 Task: Add an event with the title Lunch and Learn: Effective Presentation Techniques and Delivery, date '2024/03/03', time 7:30 AM to 9:30 AMand add a description: The Team Building Retreat: Problem-Solving Activities will take place in a tranquil and inspiring location, away from the usual work setting. The retreat will span over a dedicated period, allowing participants to fully immerse themselves in the experience and focus on building their problem-solving capabilities.Select event color  Grape . Add location for the event as: Jakarta, Indonesia, logged in from the account softage.4@softage.netand send the event invitation to softage.2@softage.net and softage.3@softage.net. Set a reminder for the event Daily
Action: Mouse moved to (98, 110)
Screenshot: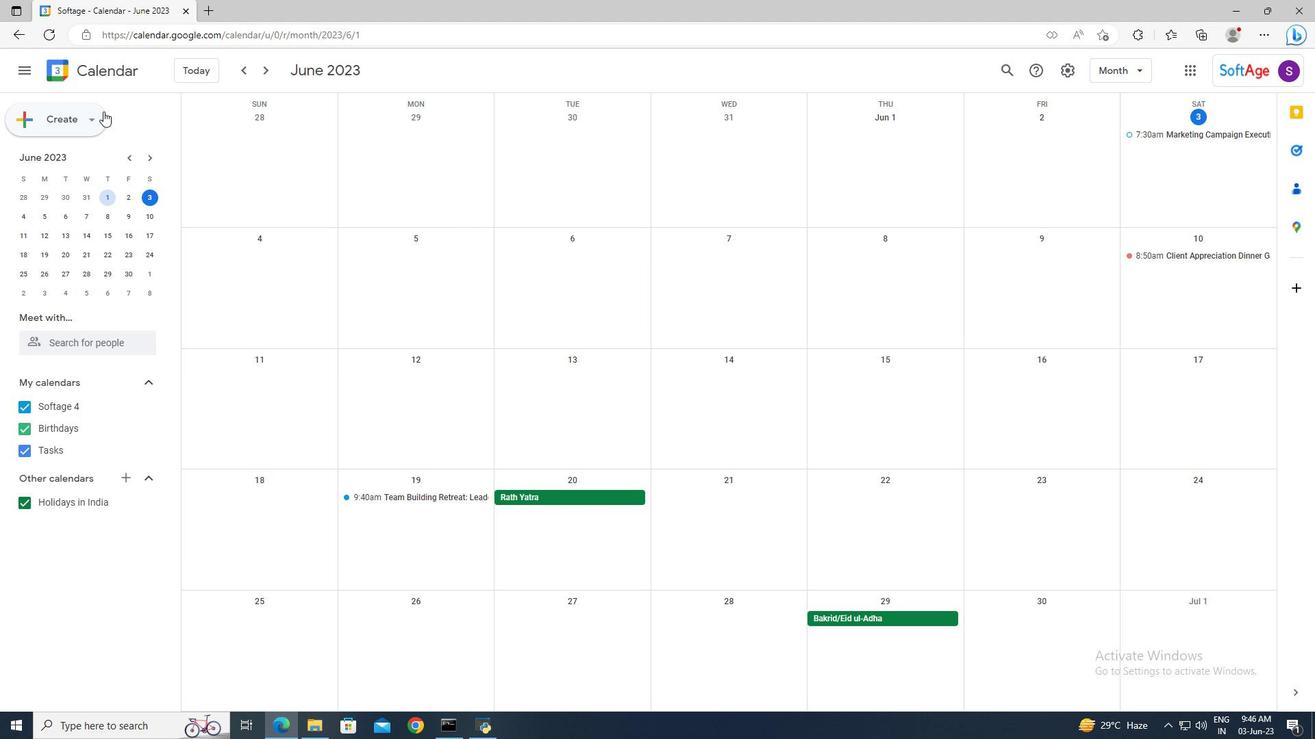 
Action: Mouse pressed left at (98, 110)
Screenshot: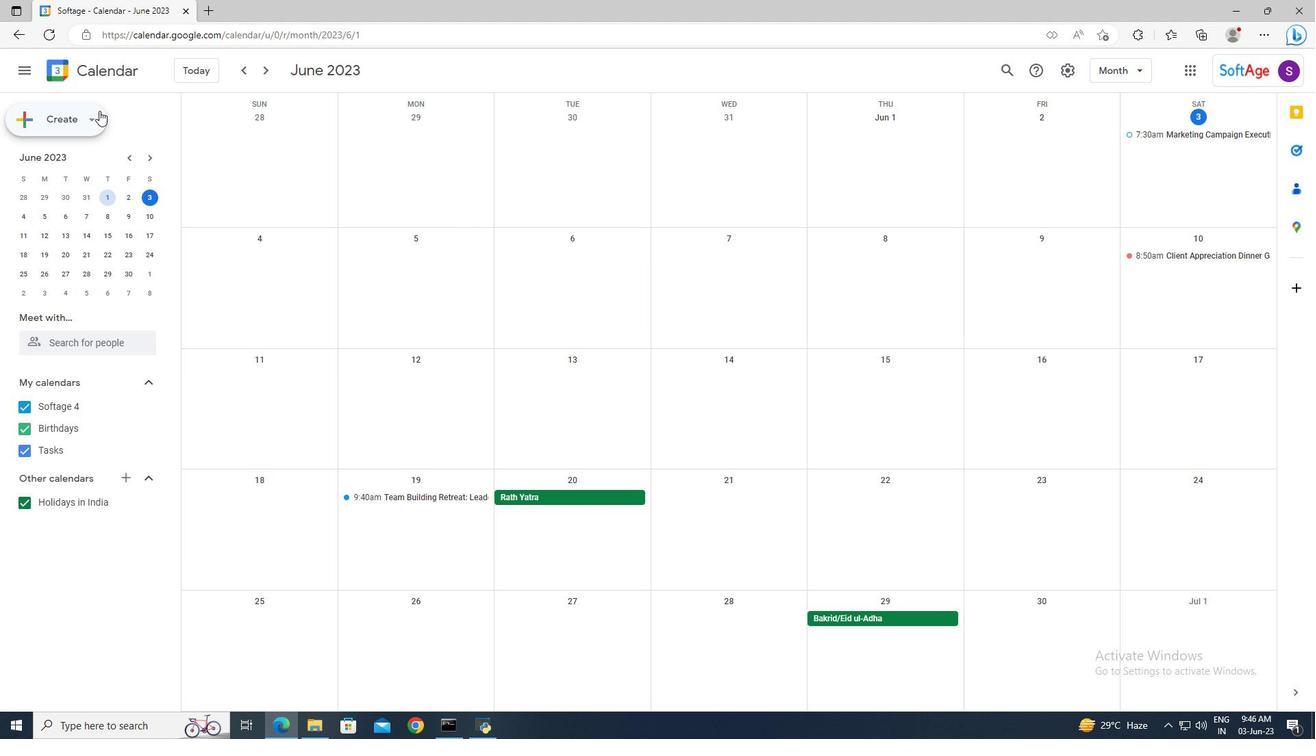 
Action: Mouse moved to (98, 151)
Screenshot: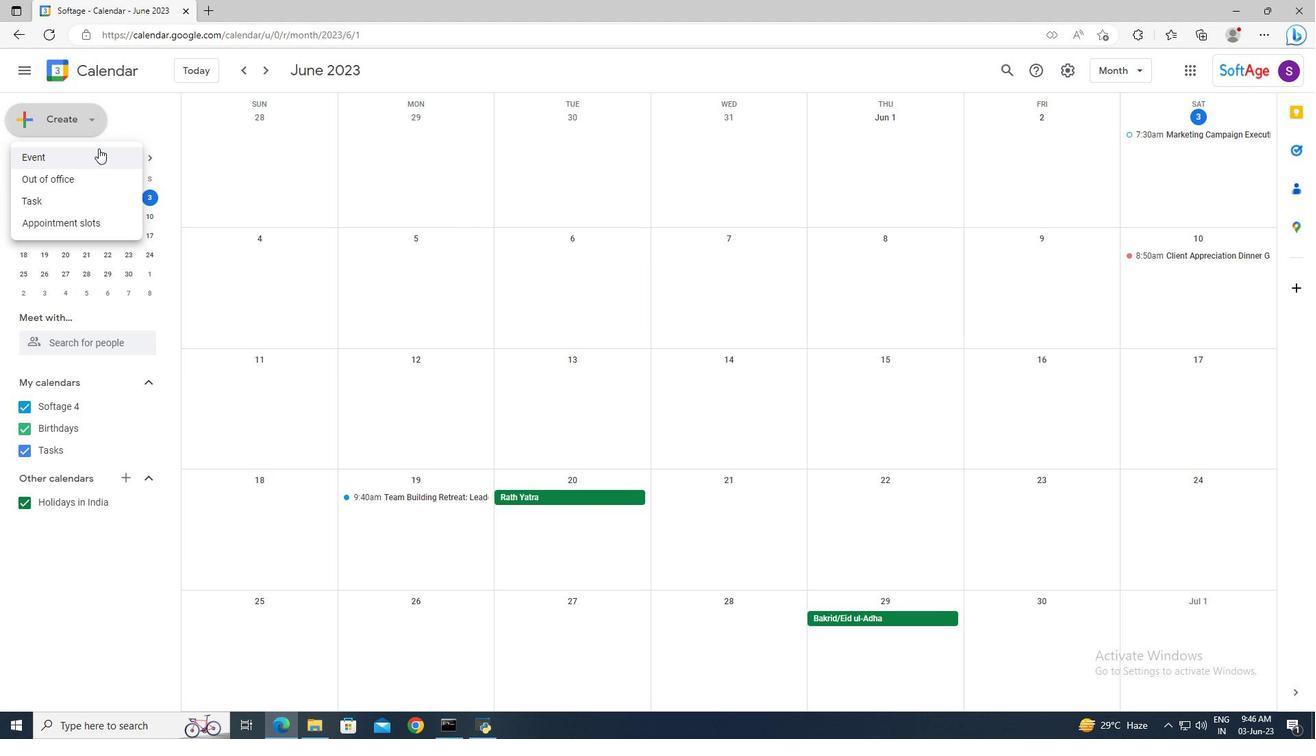 
Action: Mouse pressed left at (98, 151)
Screenshot: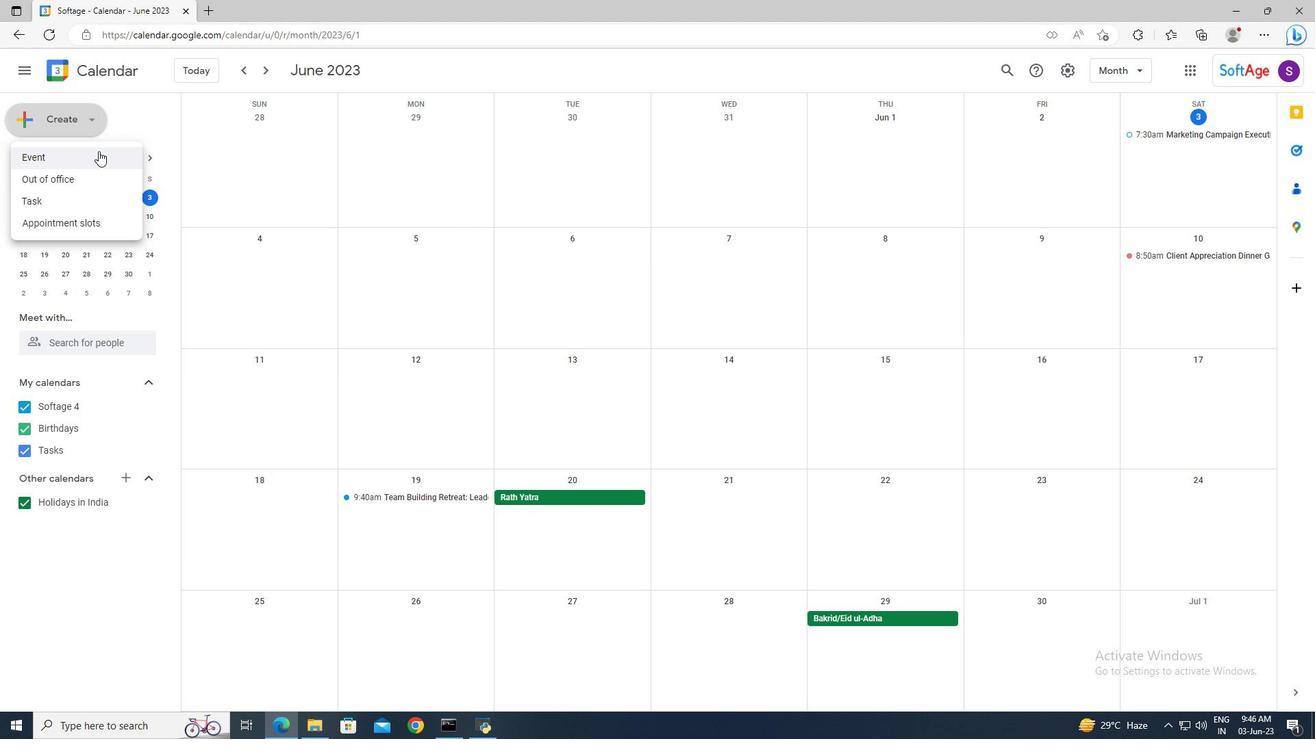 
Action: Mouse moved to (672, 462)
Screenshot: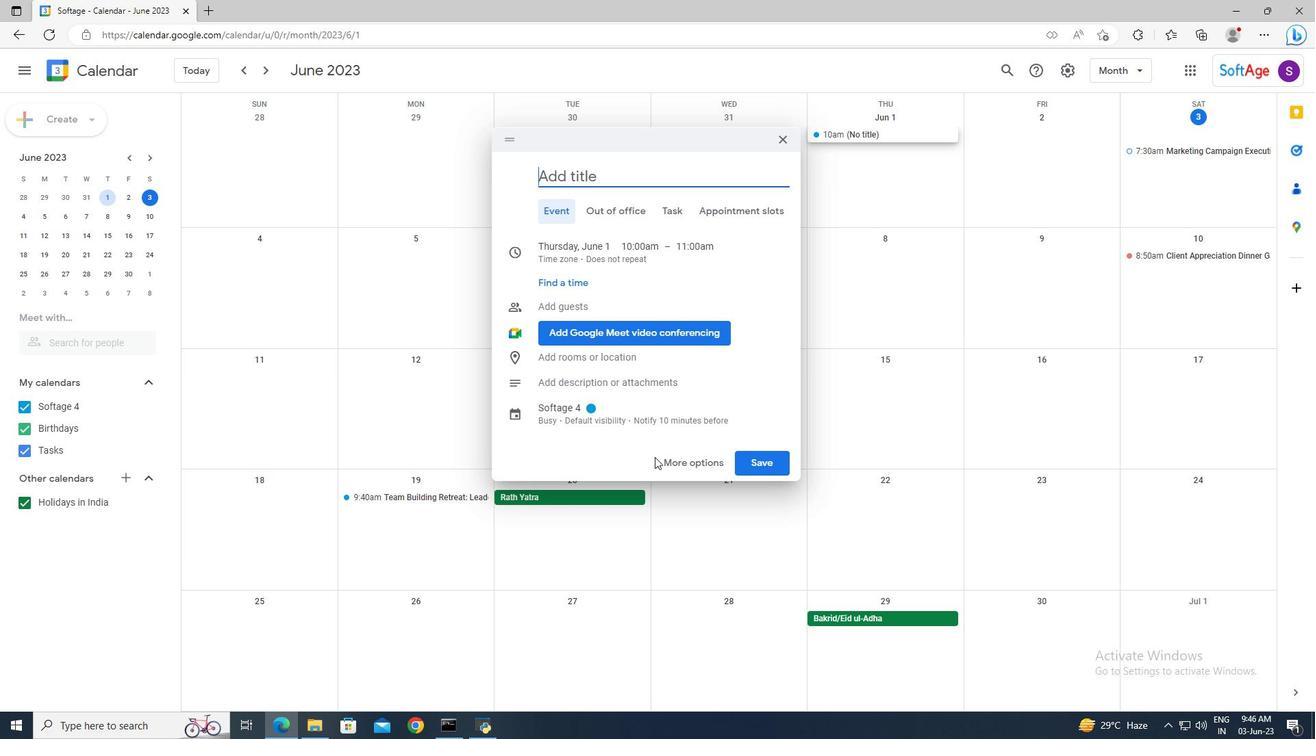 
Action: Mouse pressed left at (672, 462)
Screenshot: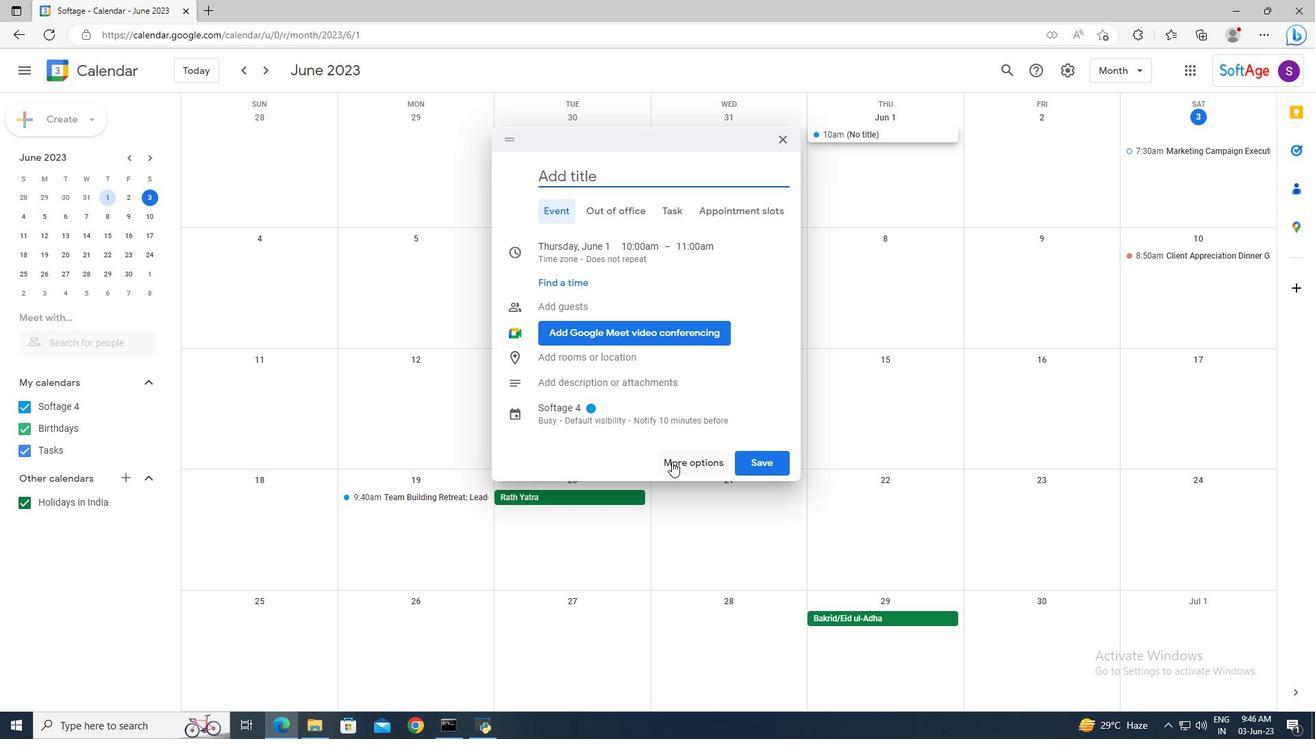 
Action: Mouse moved to (357, 79)
Screenshot: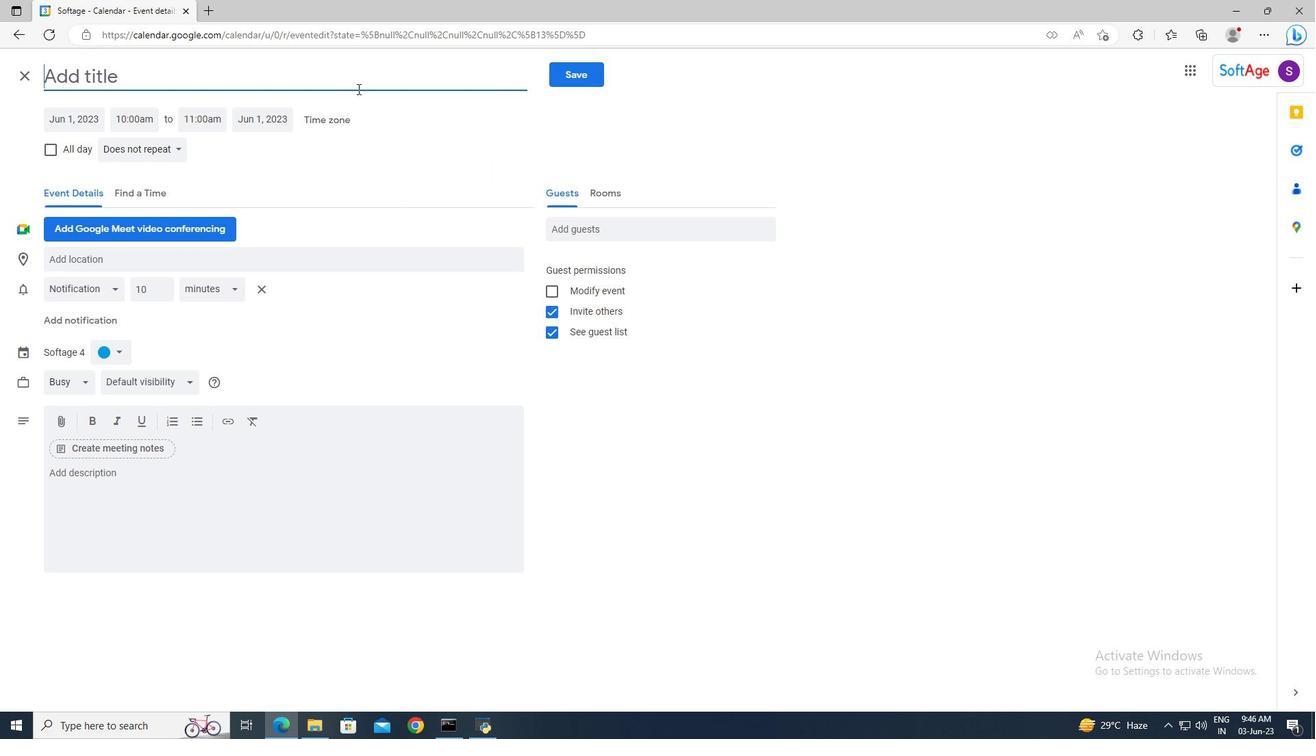 
Action: Mouse pressed left at (357, 79)
Screenshot: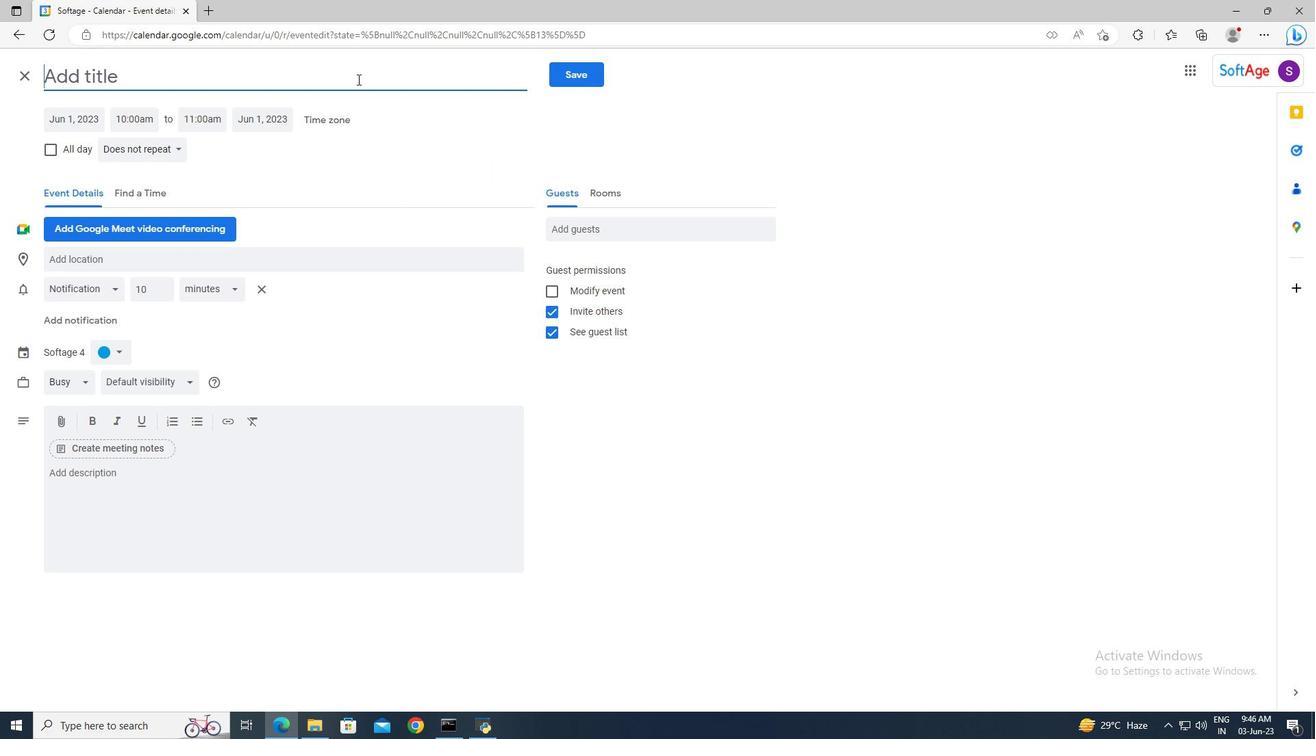
Action: Key pressed <Key.shift>Lunch<Key.space>and<Key.space><Key.shift>Learn<Key.shift>:<Key.space><Key.shift>Effective<Key.space><Key.shift>Presentation<Key.space><Key.shift>Techniques<Key.space>and<Key.space><Key.shift>Delivery
Screenshot: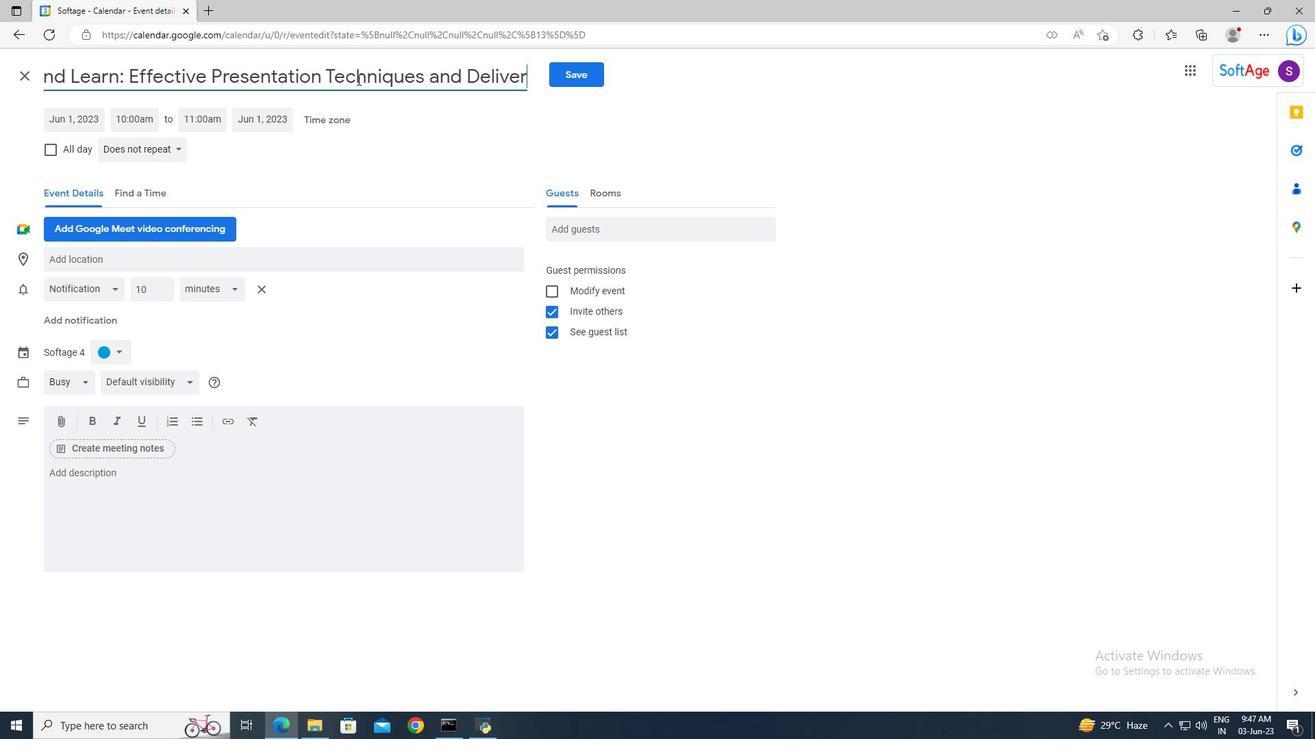 
Action: Mouse moved to (93, 119)
Screenshot: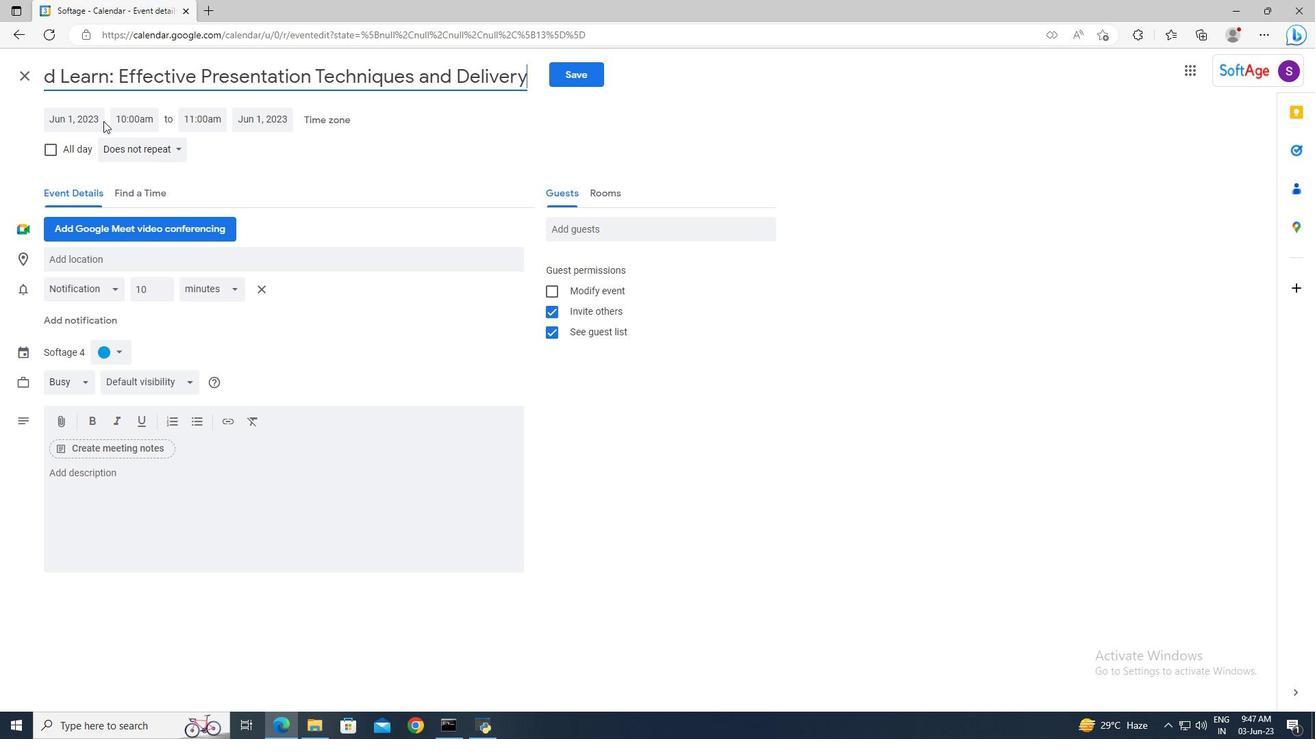 
Action: Mouse pressed left at (93, 119)
Screenshot: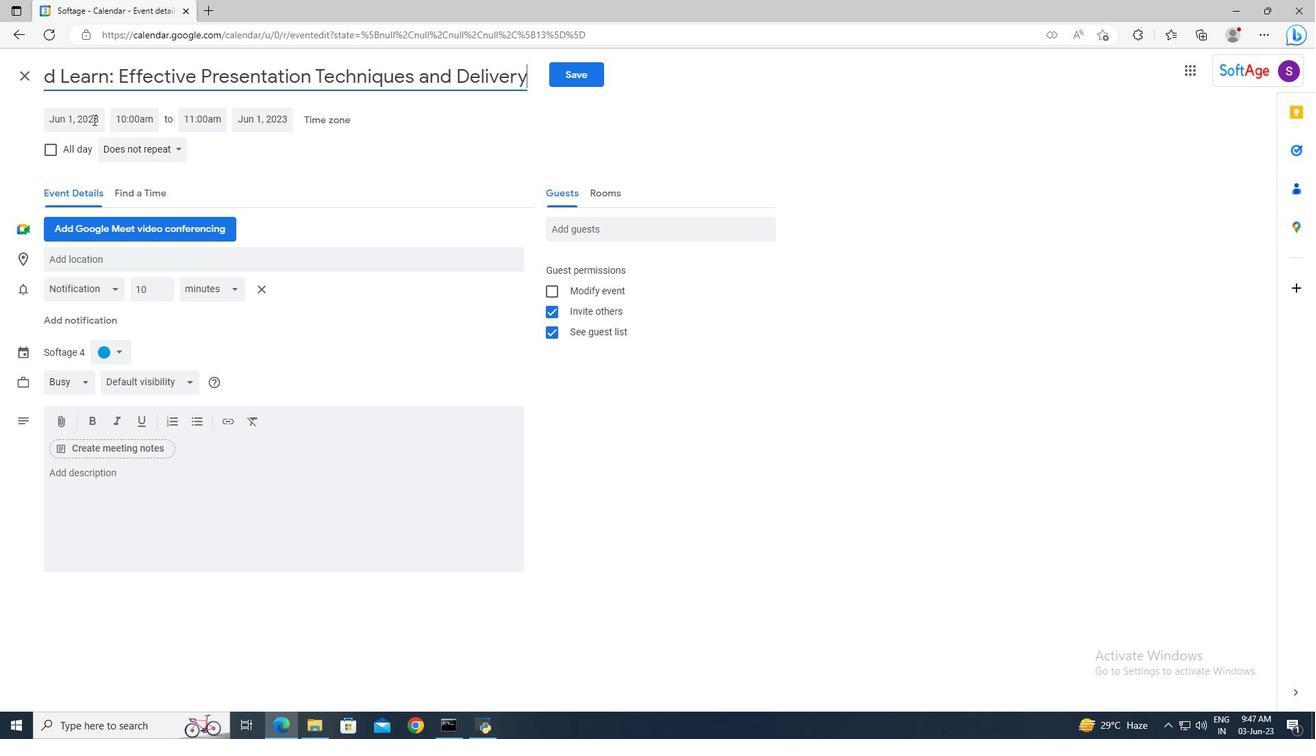 
Action: Mouse moved to (215, 145)
Screenshot: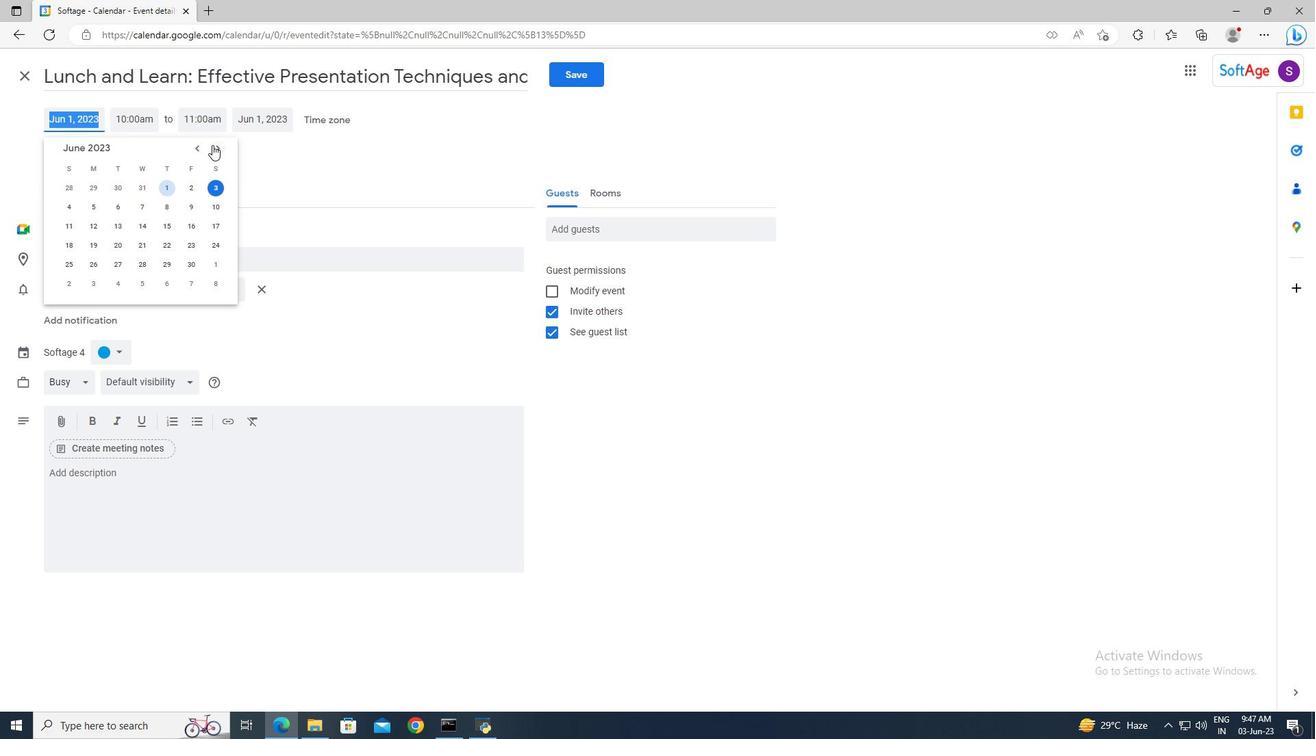 
Action: Mouse pressed left at (215, 145)
Screenshot: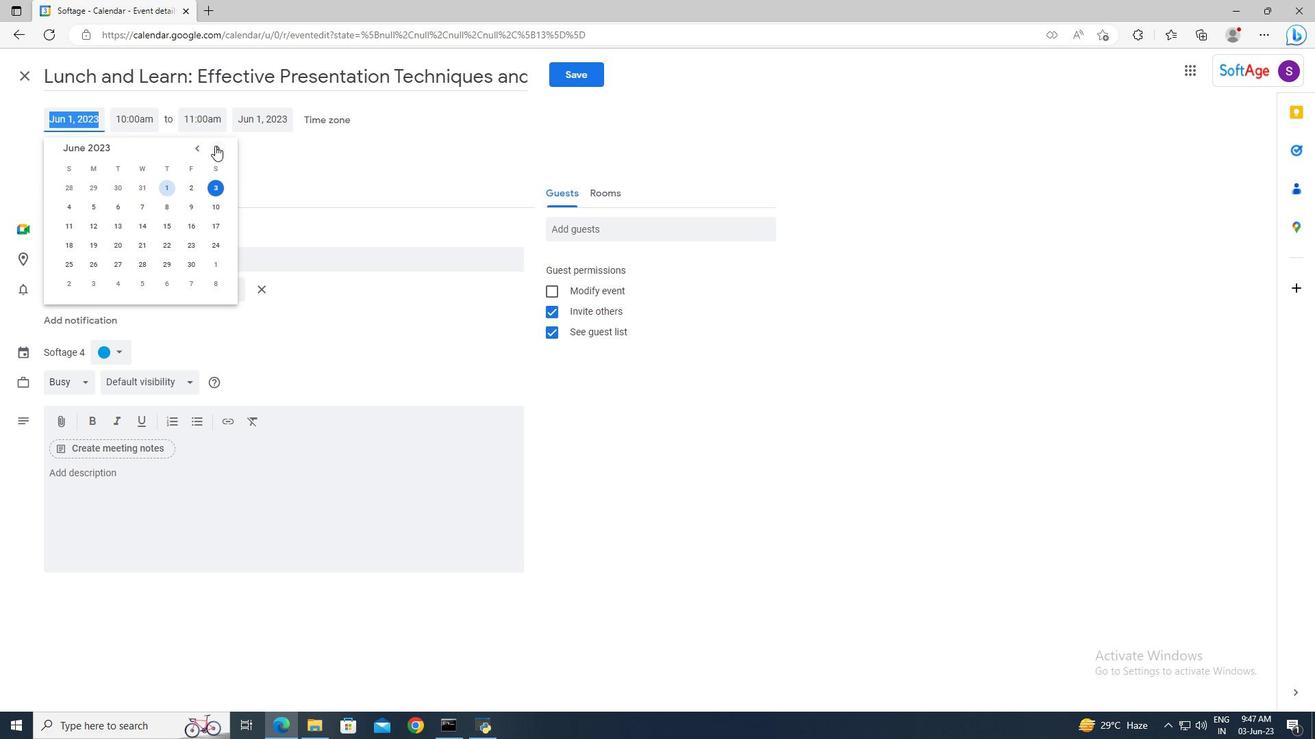 
Action: Mouse pressed left at (215, 145)
Screenshot: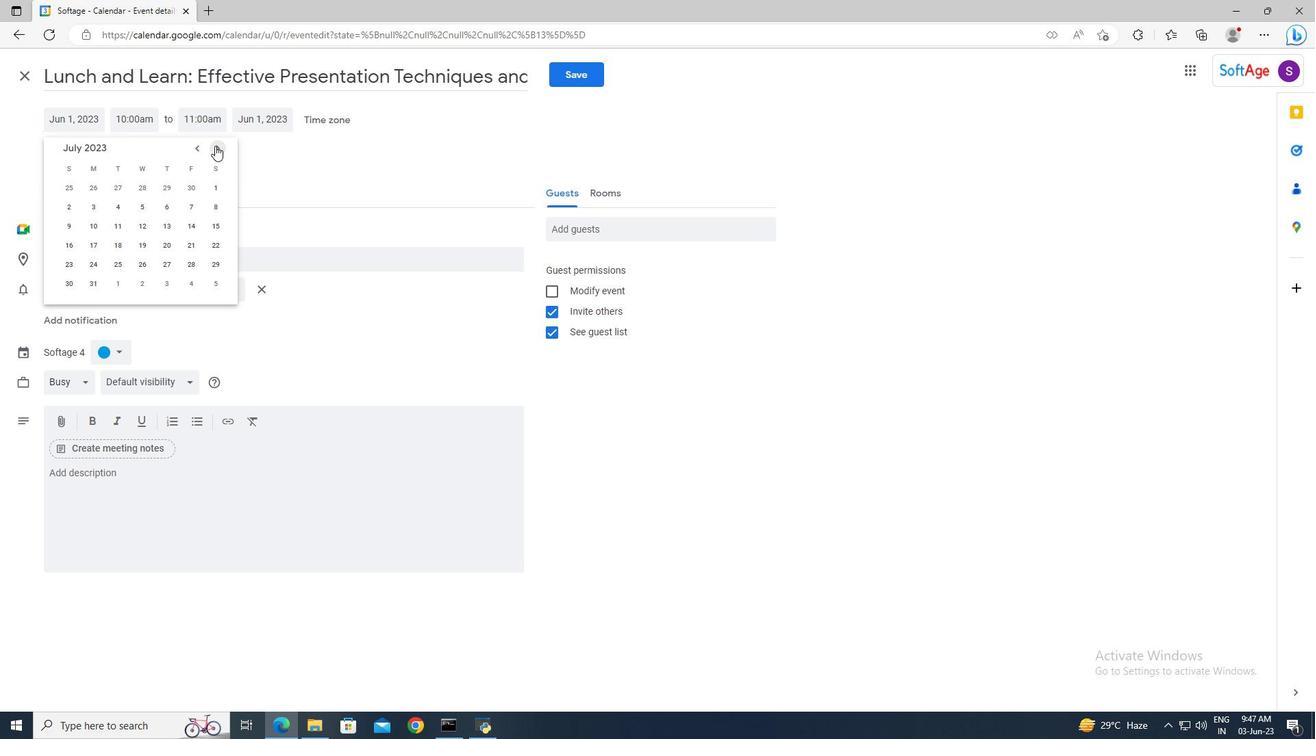 
Action: Mouse pressed left at (215, 145)
Screenshot: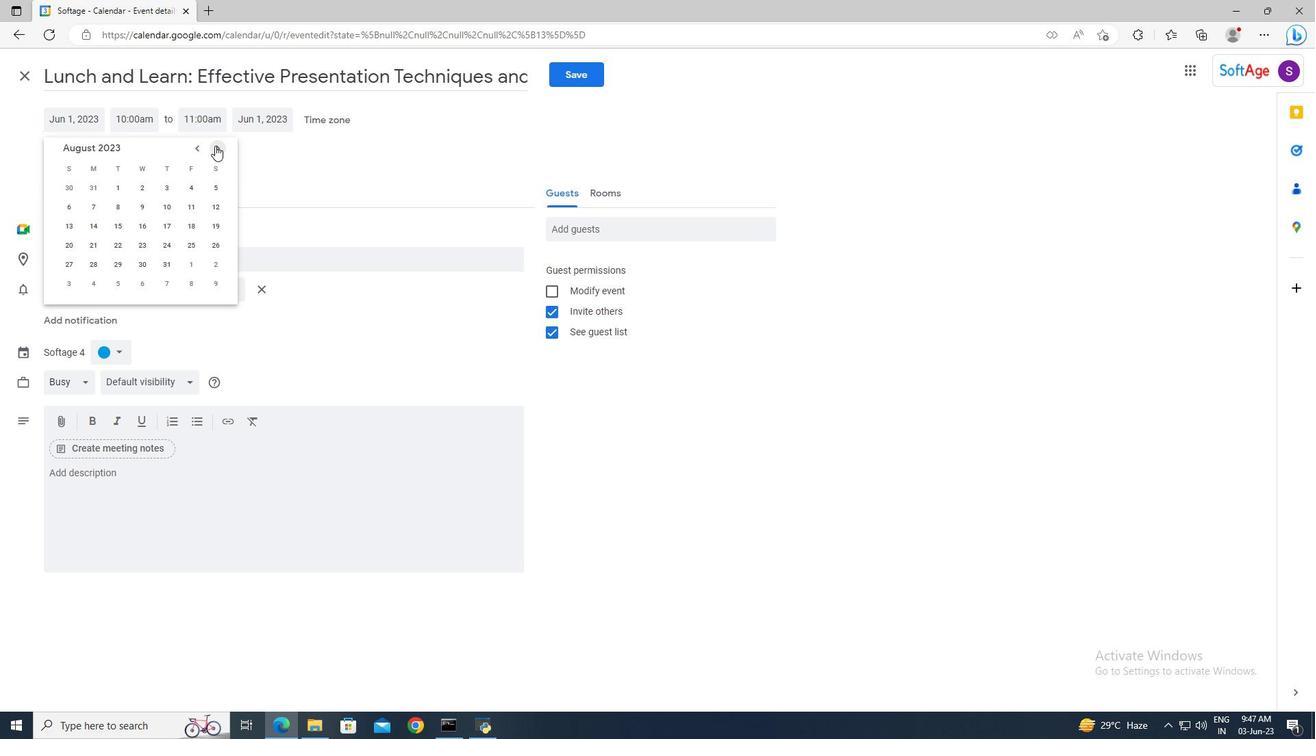 
Action: Mouse pressed left at (215, 145)
Screenshot: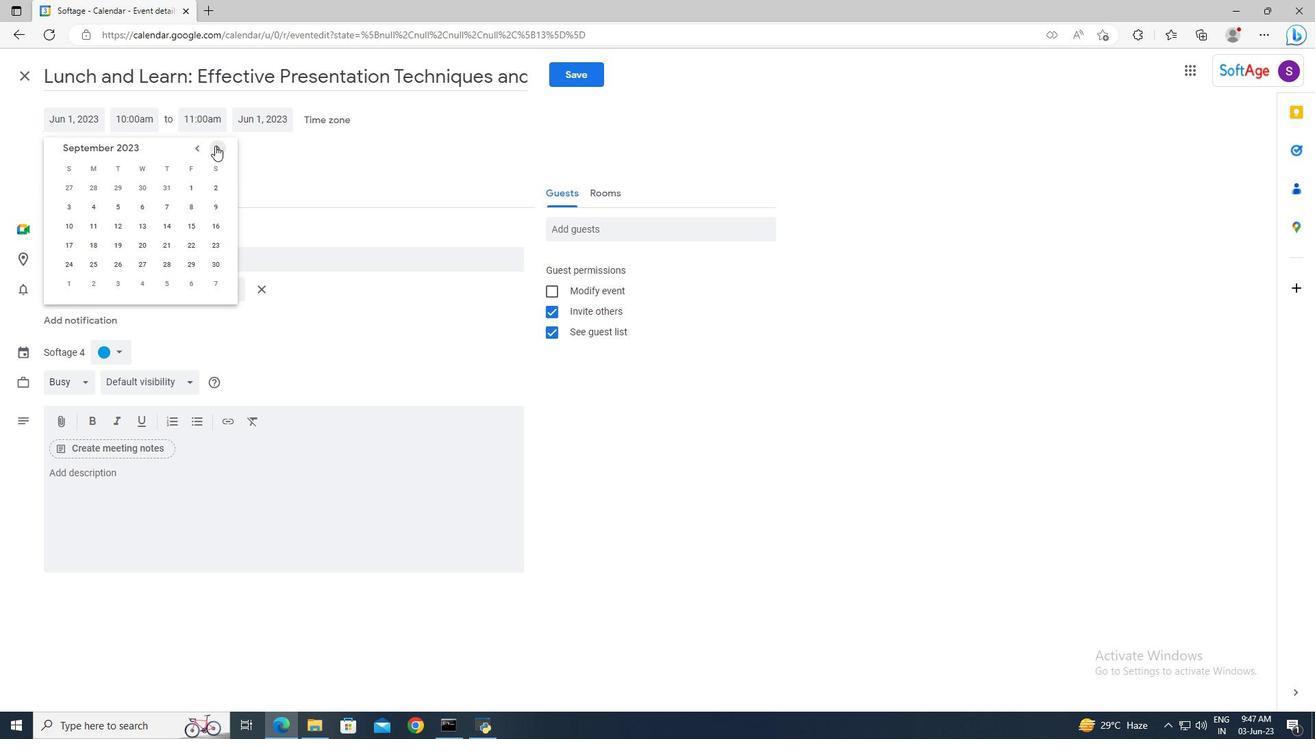 
Action: Mouse pressed left at (215, 145)
Screenshot: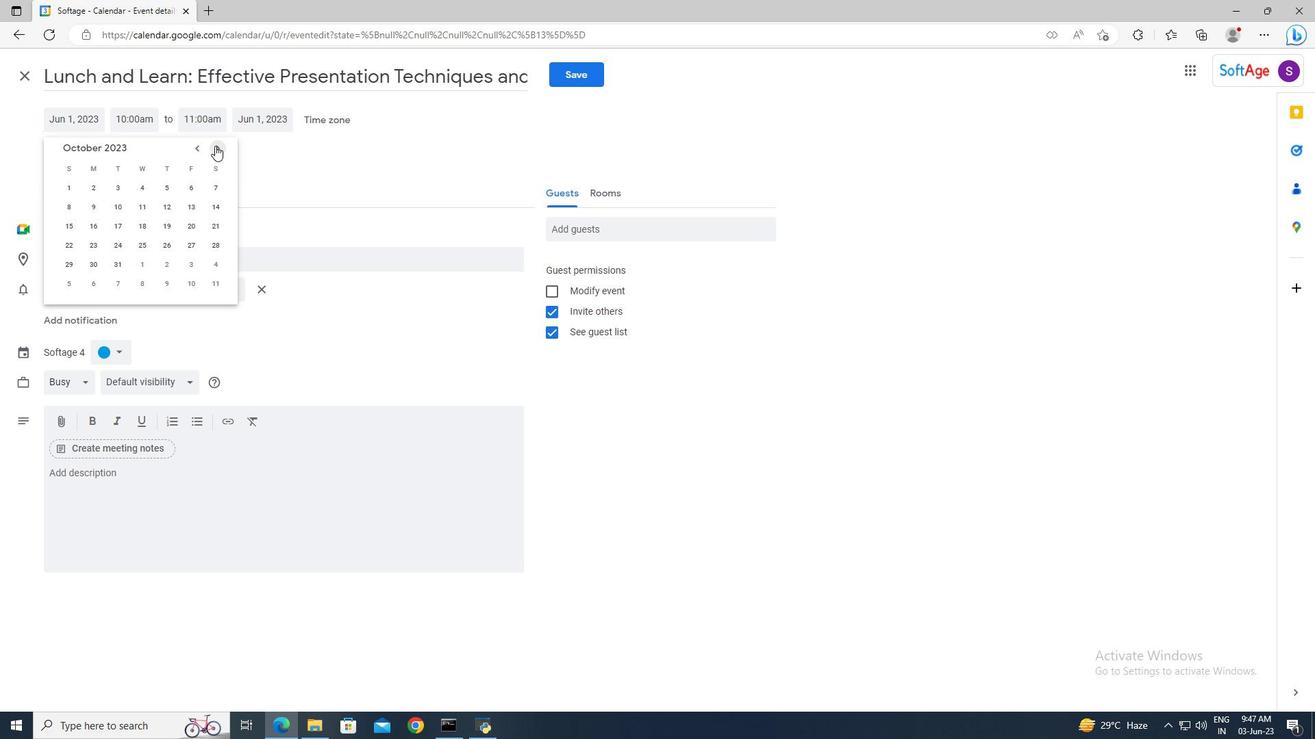 
Action: Mouse pressed left at (215, 145)
Screenshot: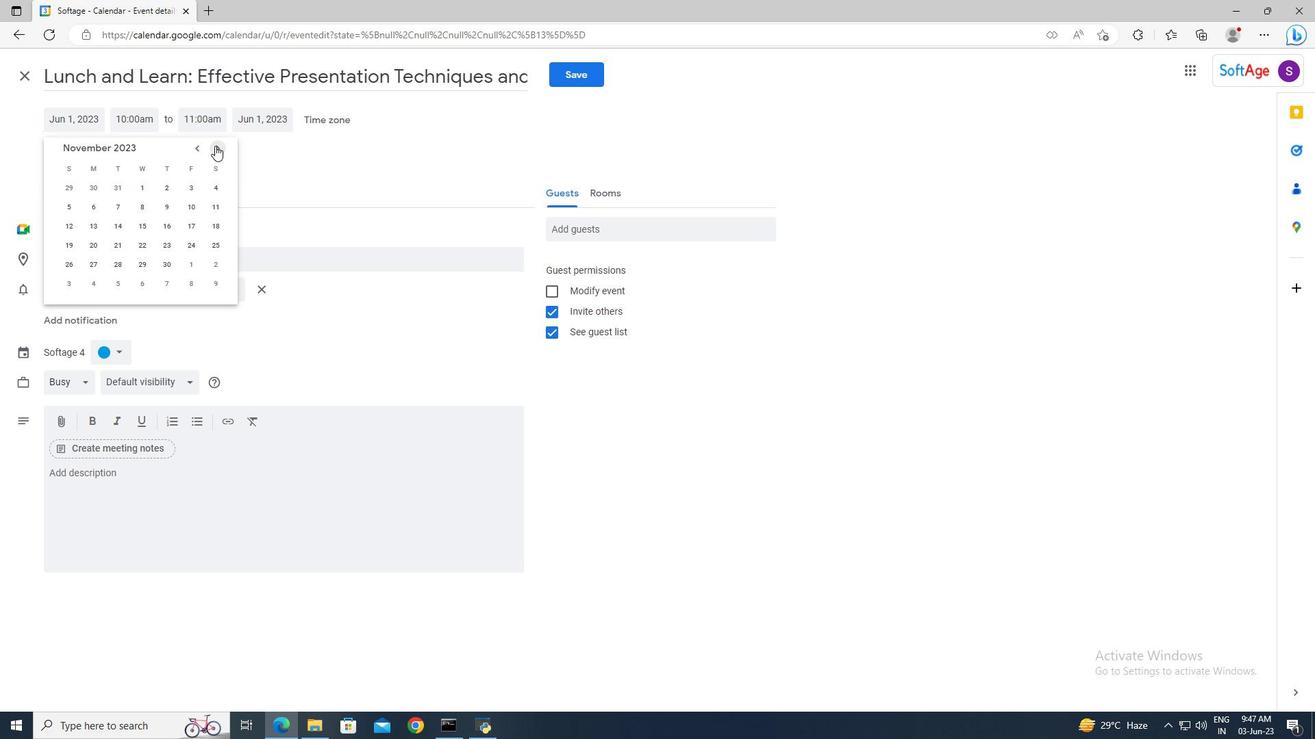 
Action: Mouse pressed left at (215, 145)
Screenshot: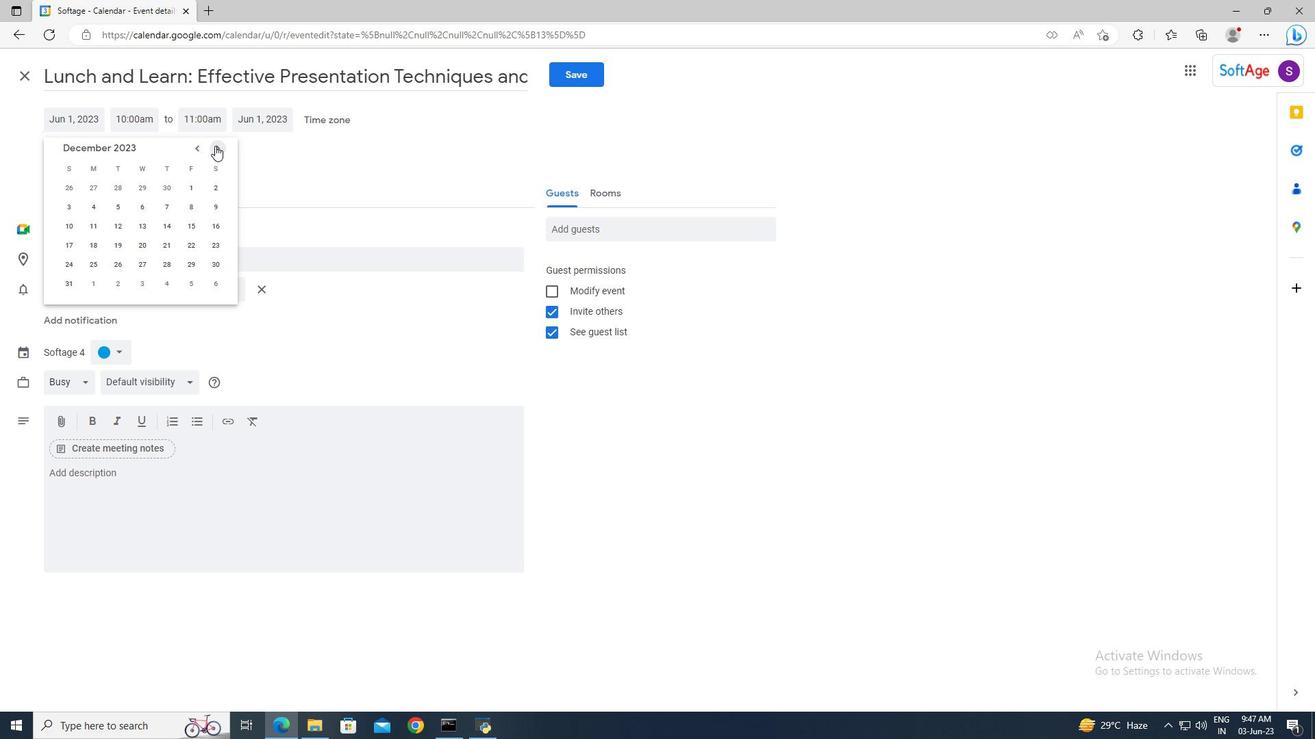 
Action: Mouse pressed left at (215, 145)
Screenshot: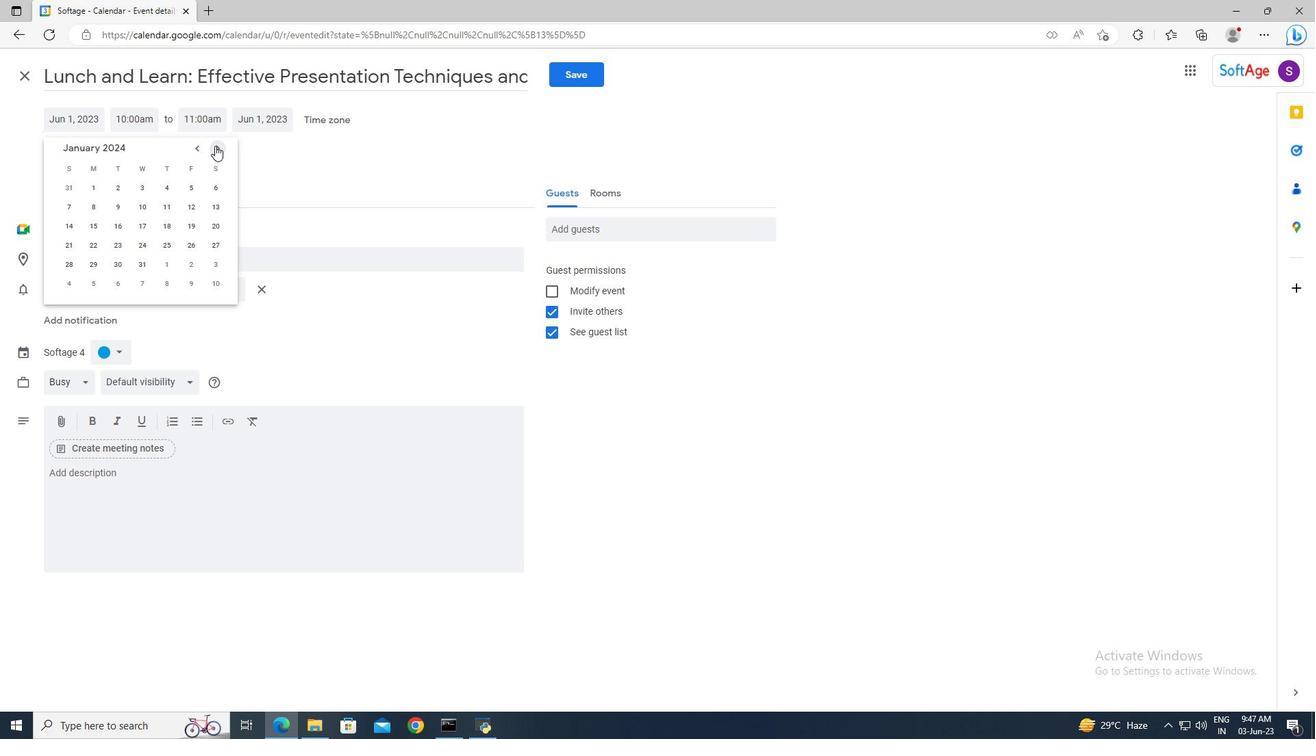 
Action: Mouse pressed left at (215, 145)
Screenshot: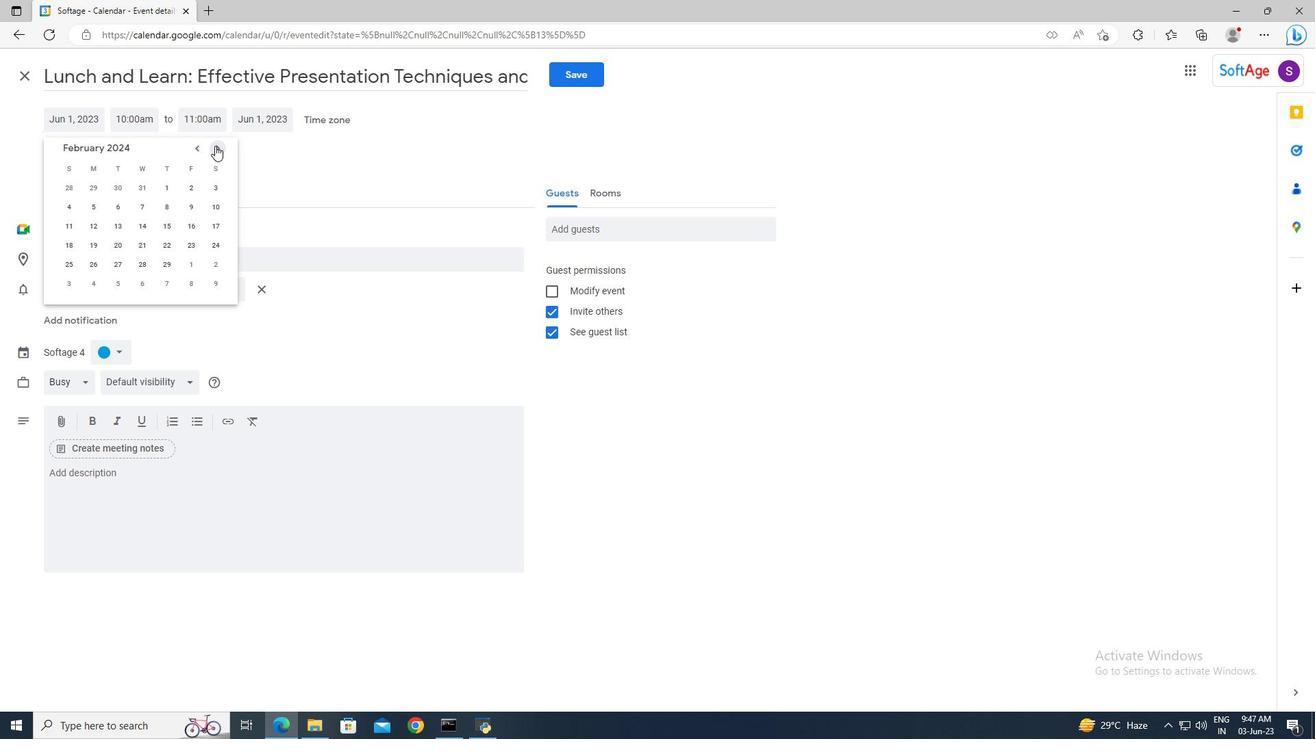 
Action: Mouse moved to (70, 198)
Screenshot: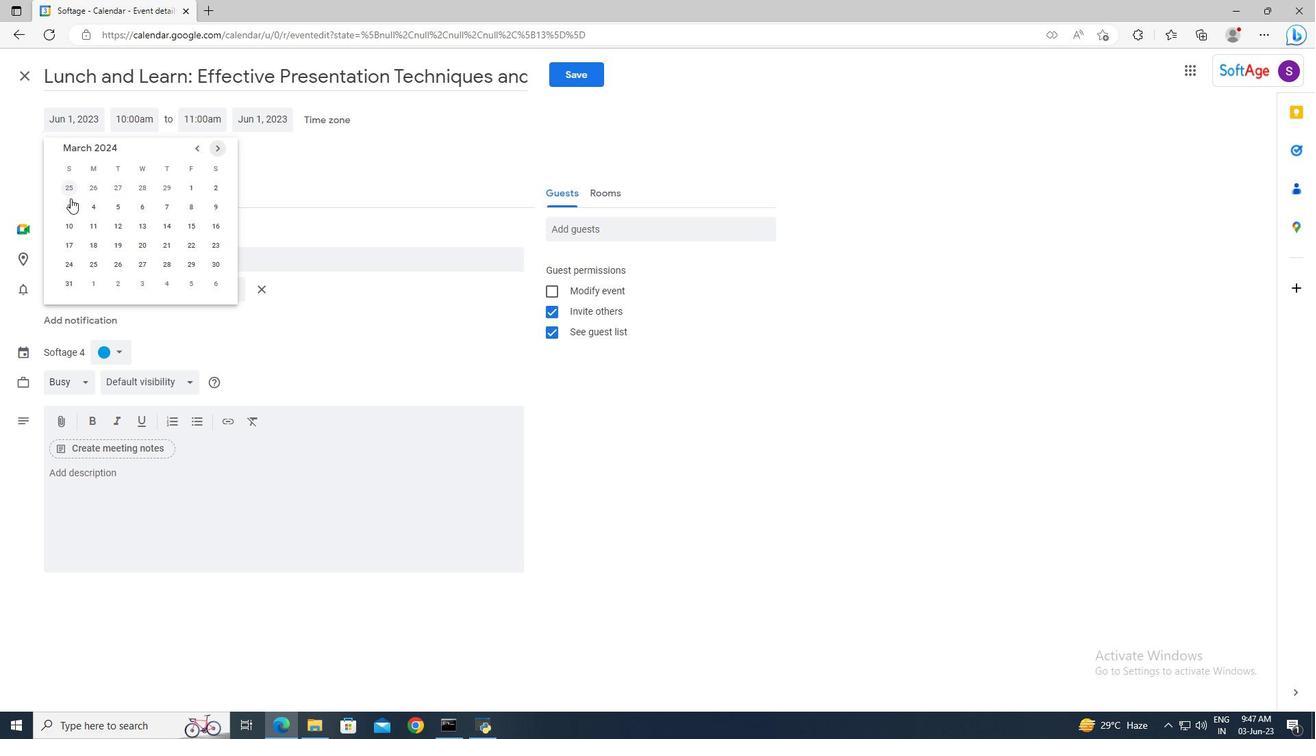 
Action: Mouse pressed left at (70, 198)
Screenshot: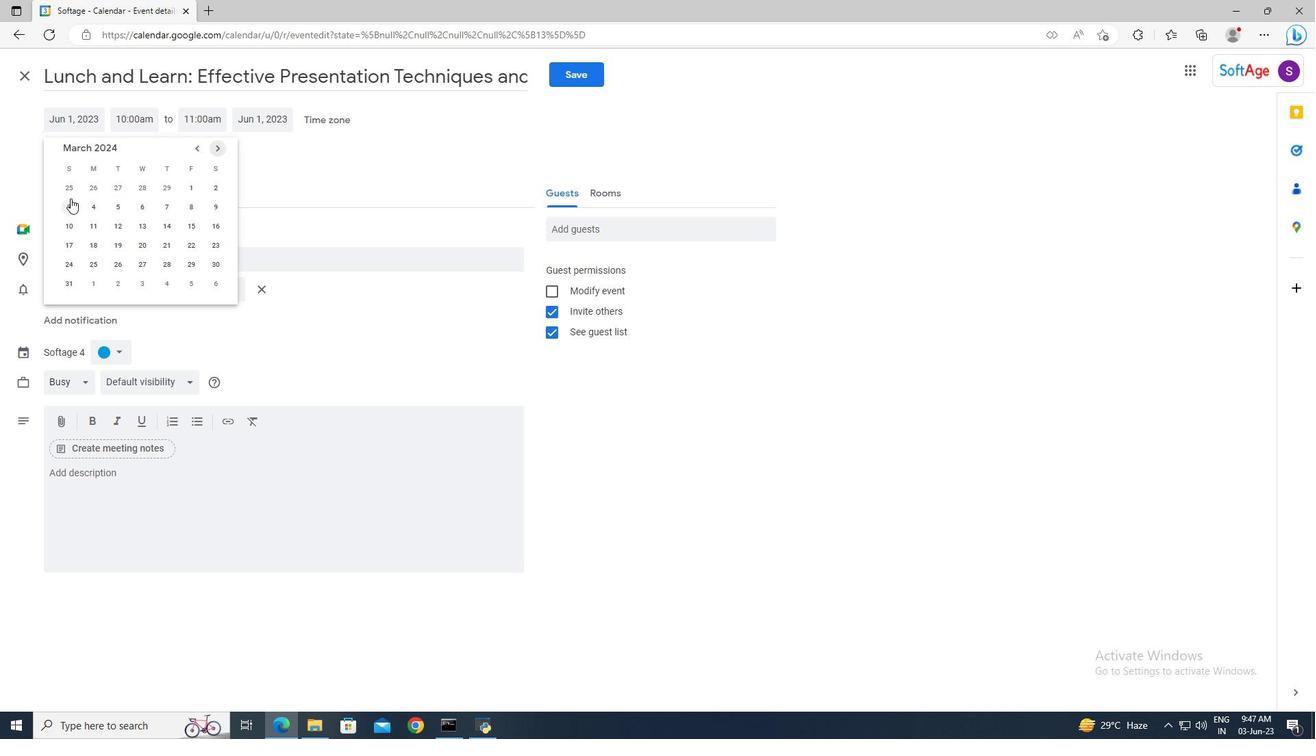 
Action: Mouse moved to (115, 119)
Screenshot: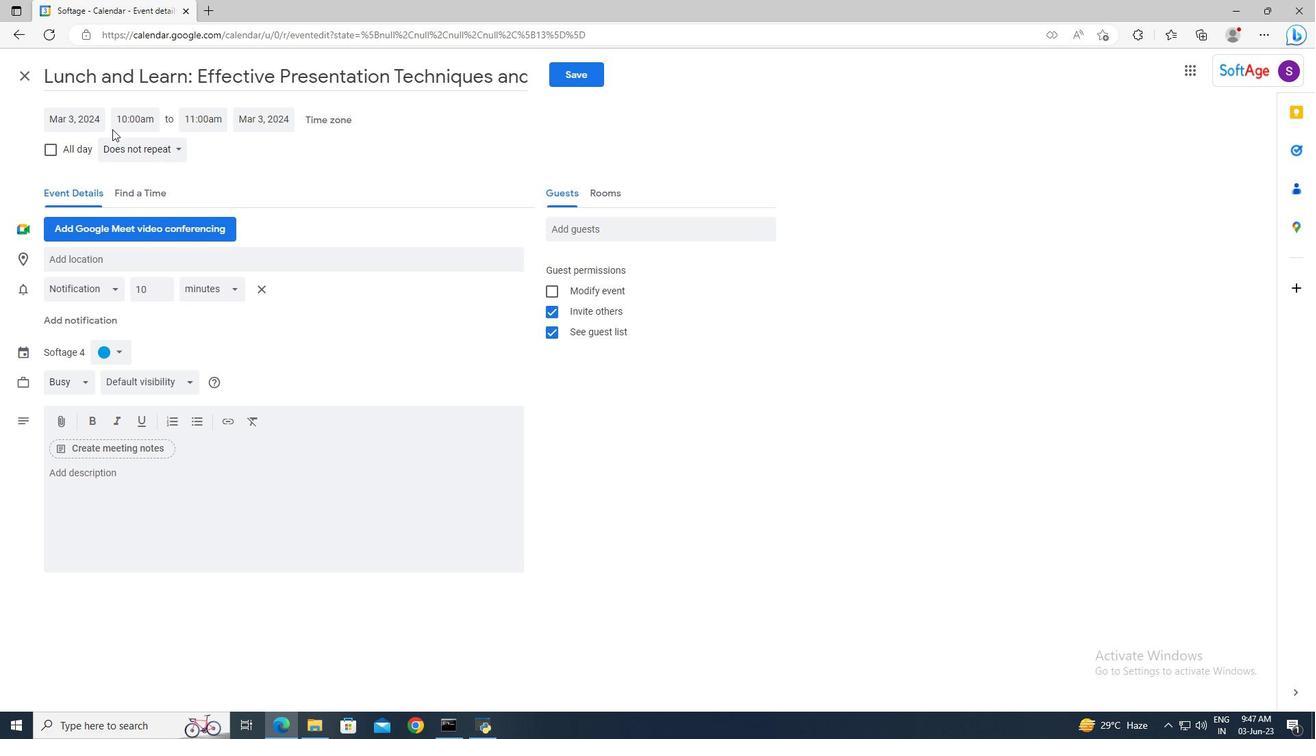 
Action: Mouse pressed left at (115, 119)
Screenshot: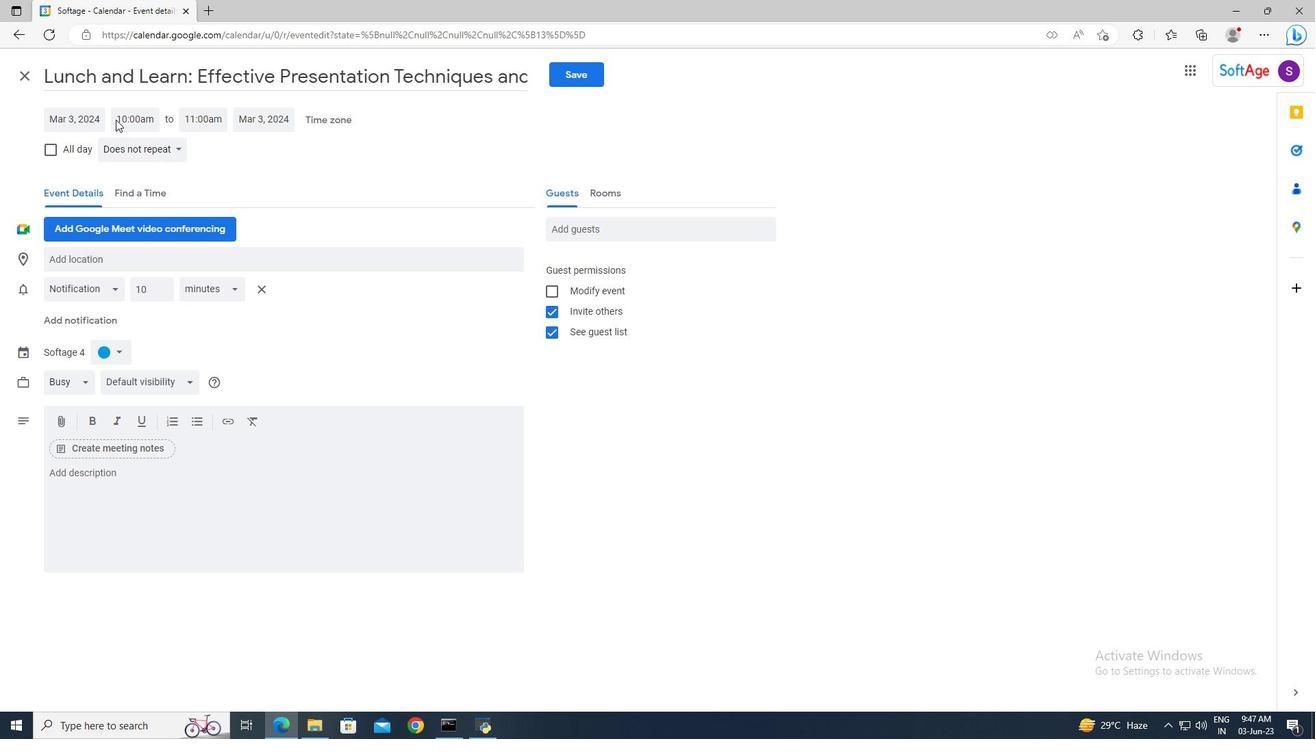 
Action: Key pressed 7<Key.shift>:30am<Key.enter><Key.tab>9<Key.shift>:30am<Key.enter>
Screenshot: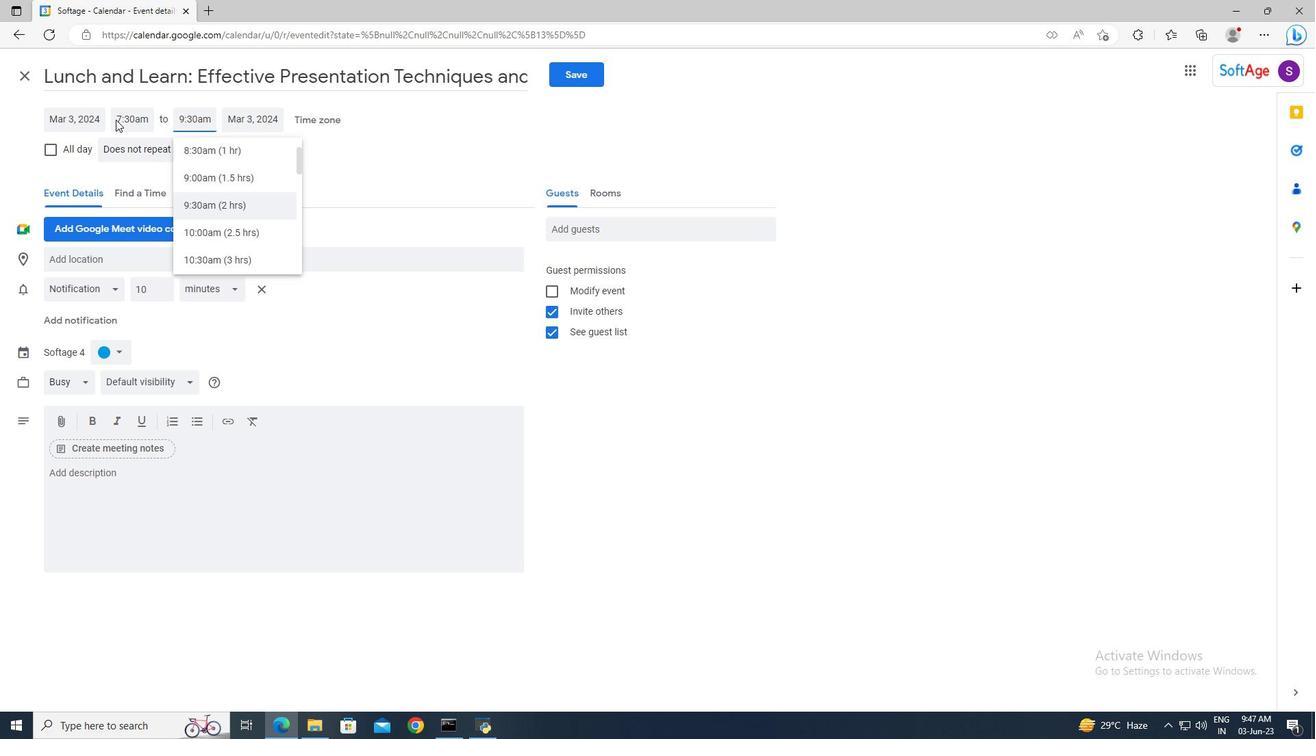 
Action: Mouse moved to (131, 476)
Screenshot: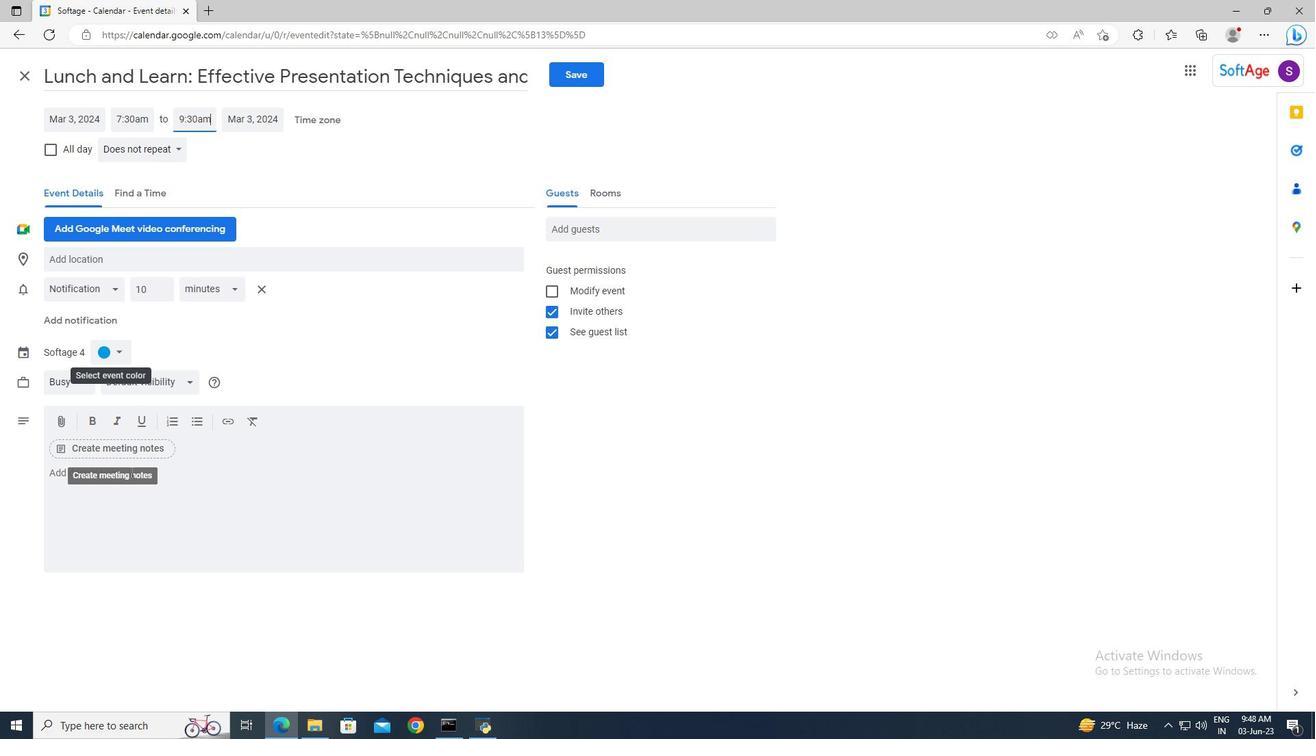 
Action: Mouse pressed left at (131, 476)
Screenshot: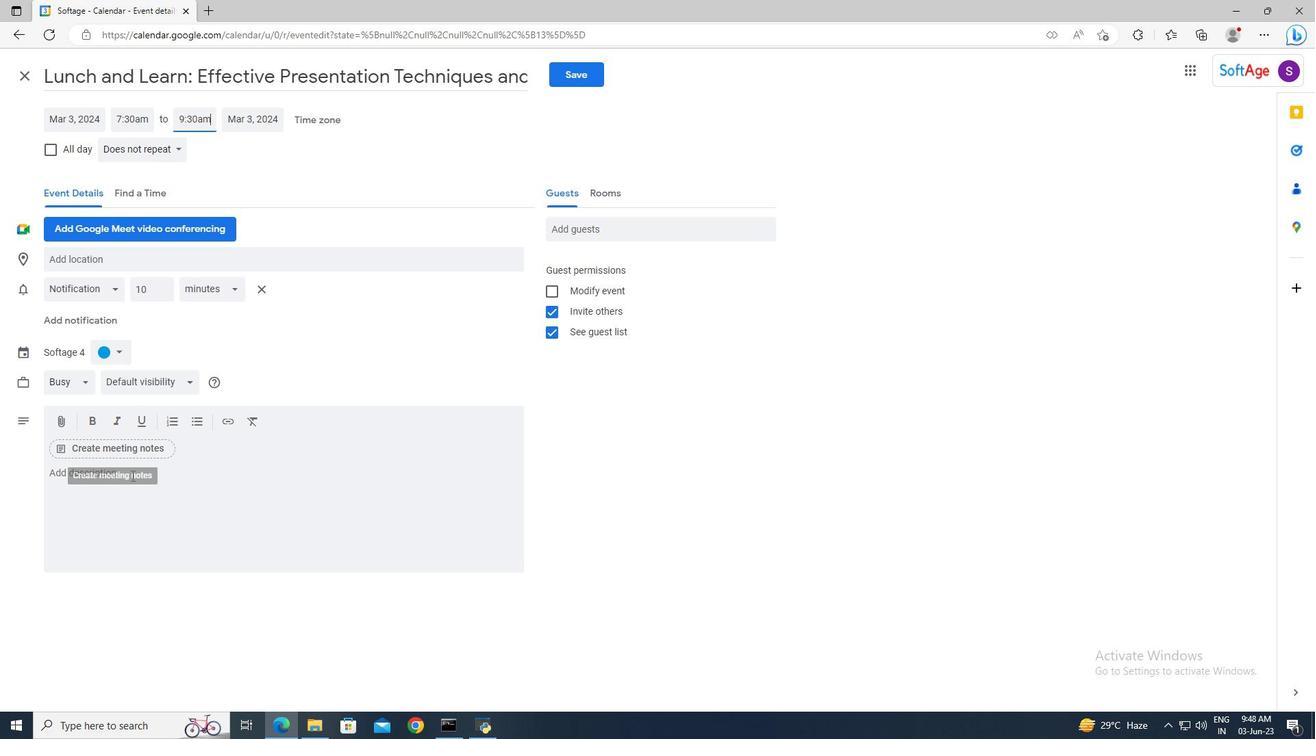 
Action: Key pressed <Key.shift>The<Key.space><Key.shift>Team<Key.space><Key.shift>Building<Key.space><Key.shift>Retreat<Key.shift>:<Key.space><Key.shift>Problem-<Key.shift_r>Solving<Key.space><Key.shift>Activities<Key.space>will<Key.space>take<Key.space>place<Key.space>in<Key.space>a<Key.space>tranquil<Key.space>and<Key.space>inspiring<Key.space>location,<Key.space>away<Key.space>from<Key.space>the<Key.space>usual<Key.space>work<Key.space>setting.<Key.space><Key.shift>The<Key.space>retreat<Key.space>will<Key.space>span<Key.space>over<Key.space>a<Key.space>dedicated<Key.space>period,<Key.space>allowing<Key.space>participants<Key.space>to<Key.space>fully<Key.space>immerse<Key.space>themselves<Key.space>in<Key.space>the<Key.space>experience<Key.space>and<Key.space>focus<Key.space>on<Key.space>building<Key.space>their<Key.space>problem-solving<Key.space>capabilities.
Screenshot: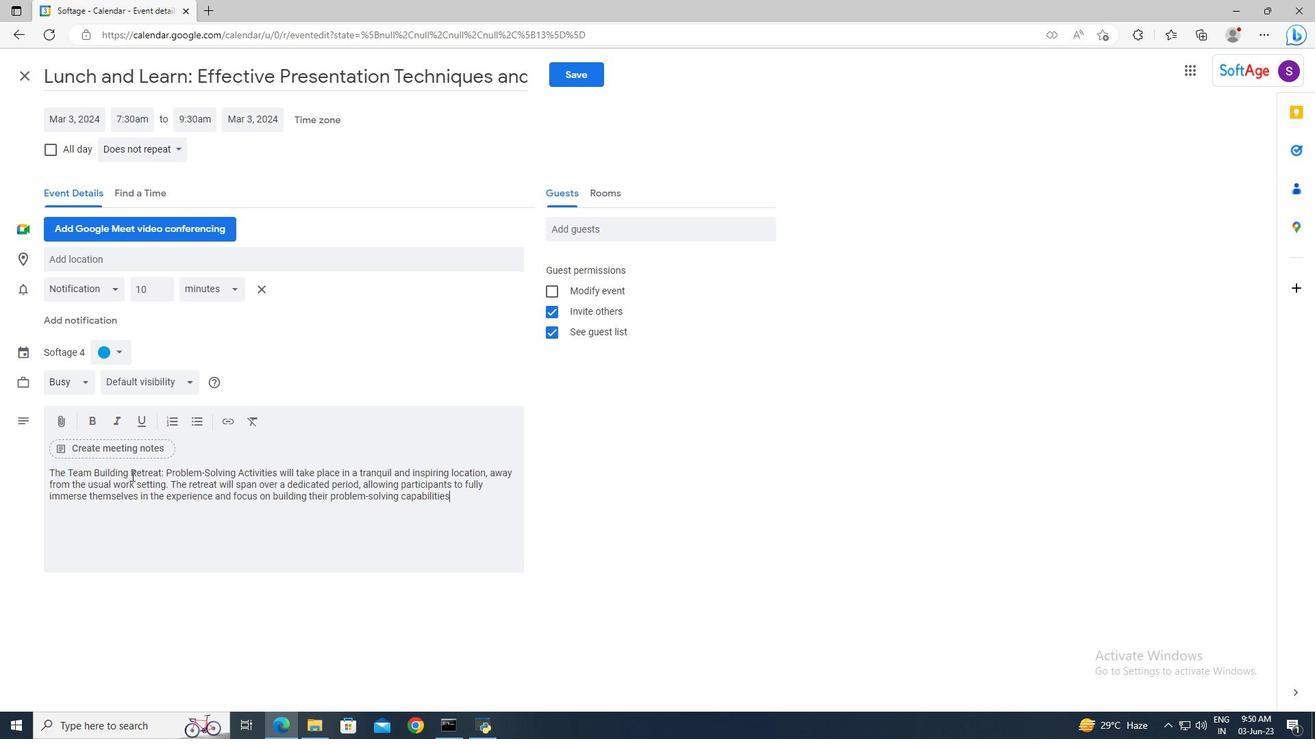 
Action: Mouse moved to (116, 348)
Screenshot: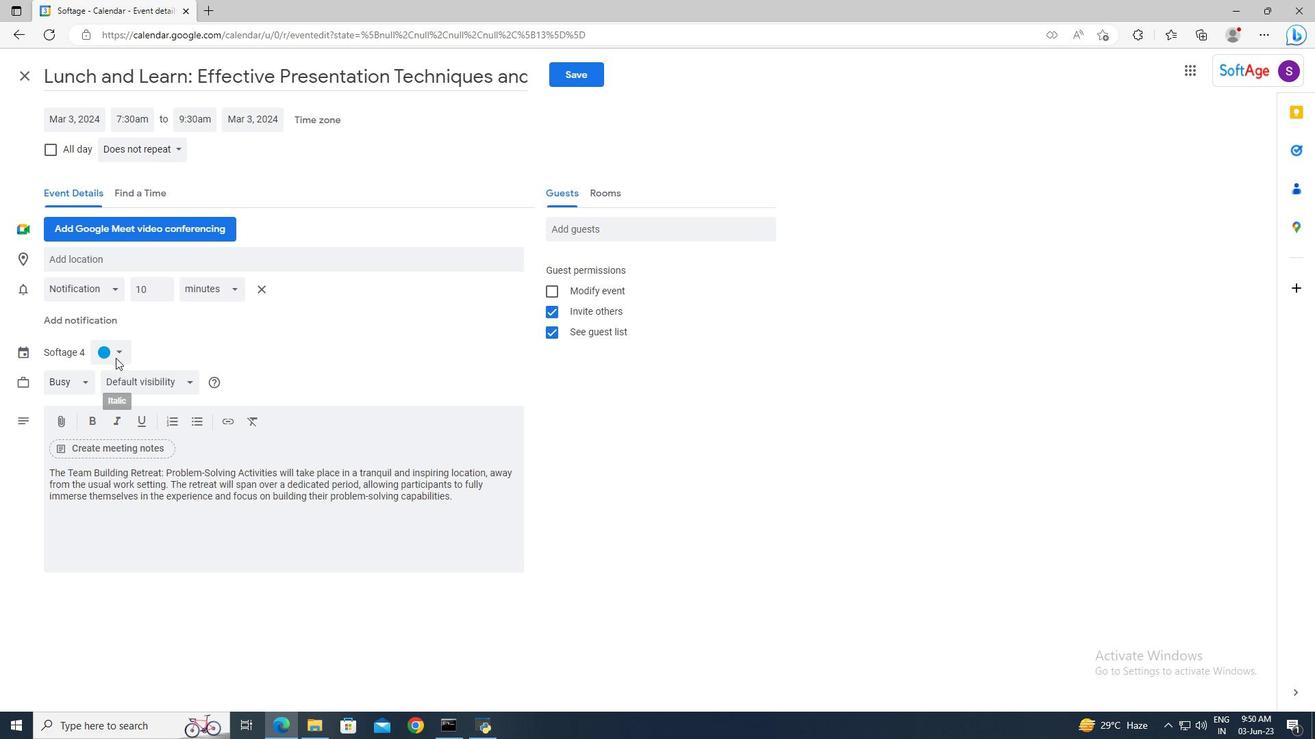 
Action: Mouse pressed left at (116, 348)
Screenshot: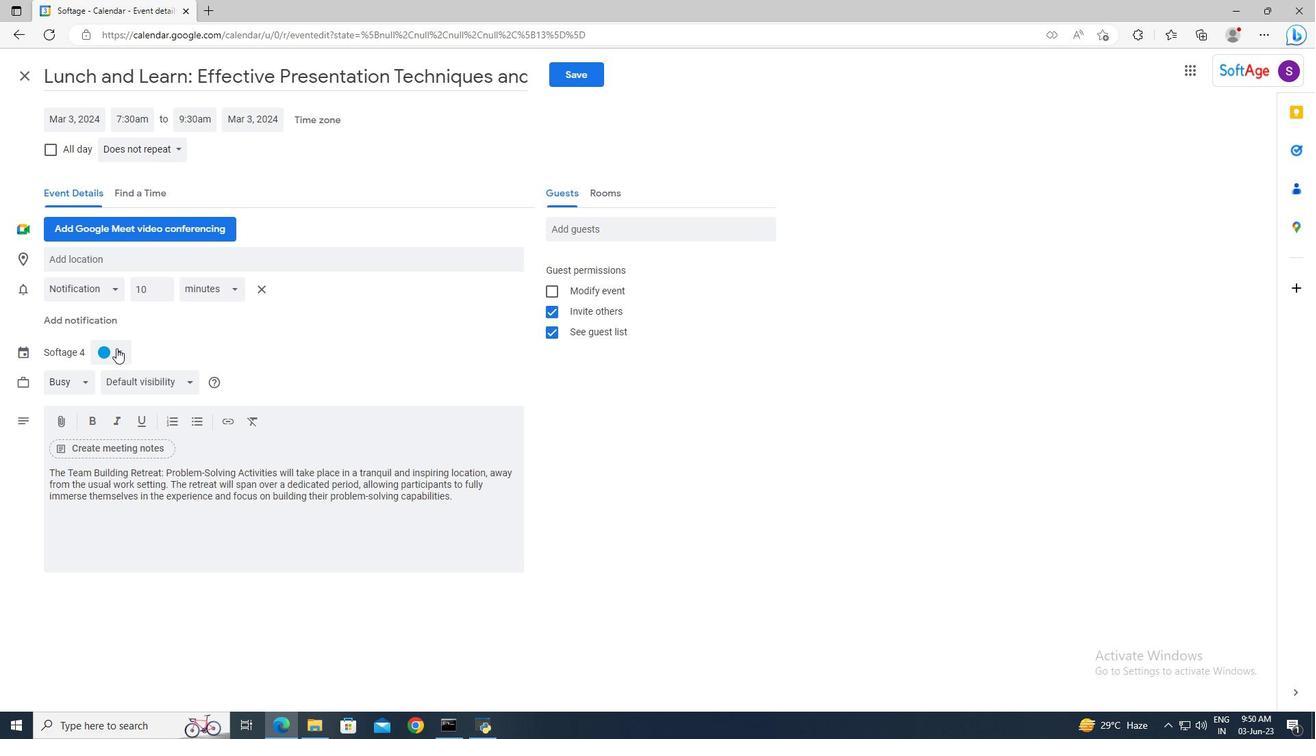 
Action: Mouse moved to (115, 417)
Screenshot: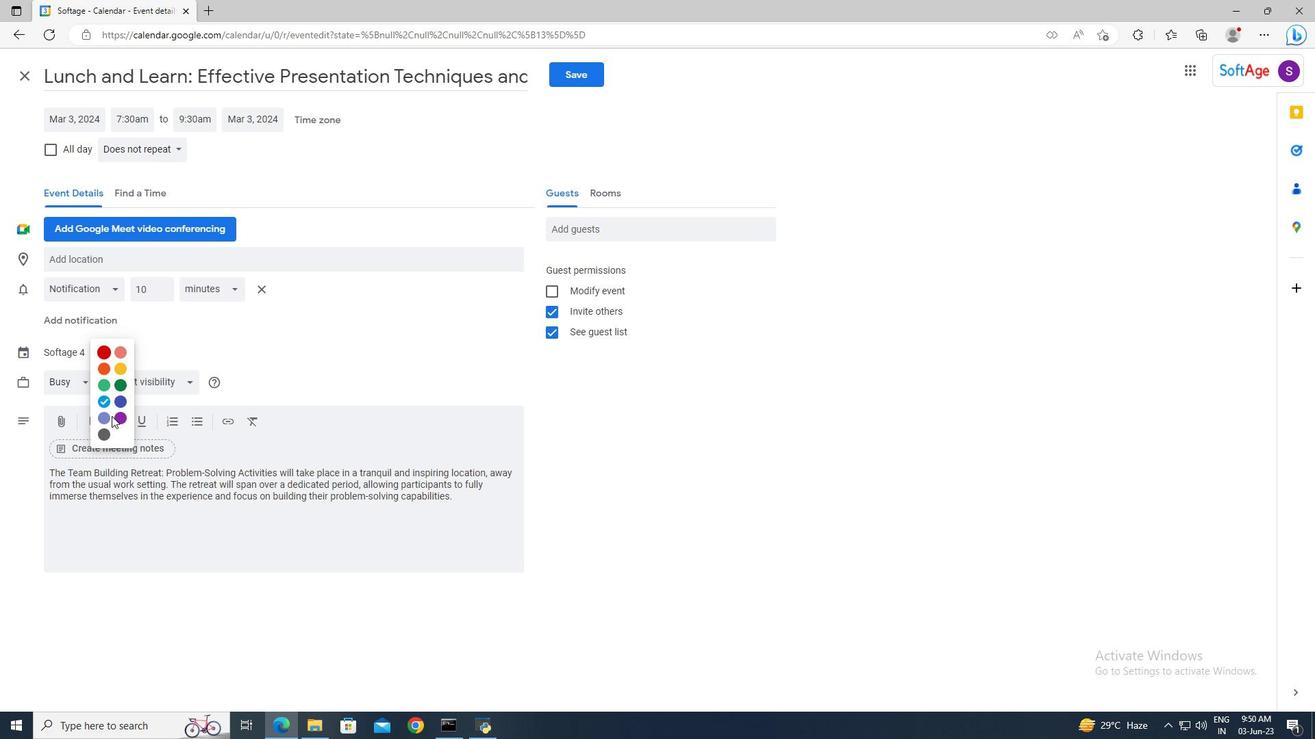 
Action: Mouse pressed left at (115, 417)
Screenshot: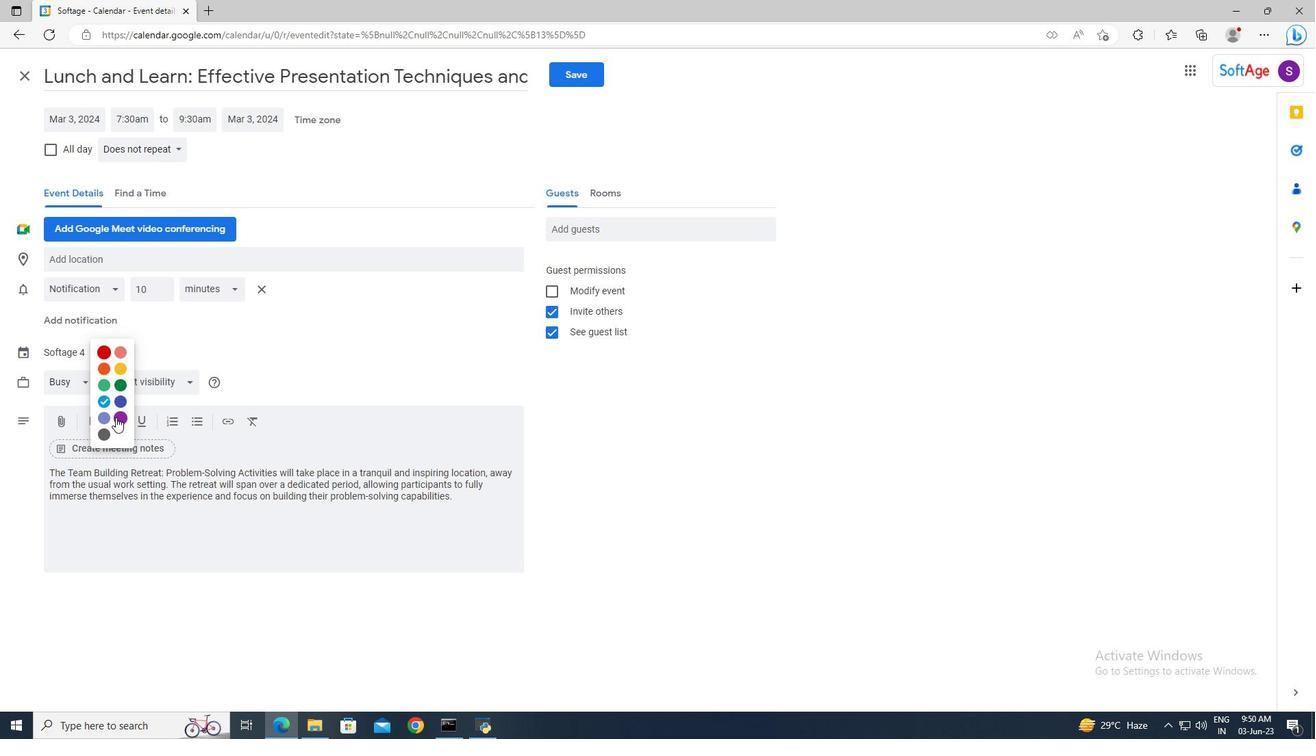 
Action: Mouse moved to (102, 263)
Screenshot: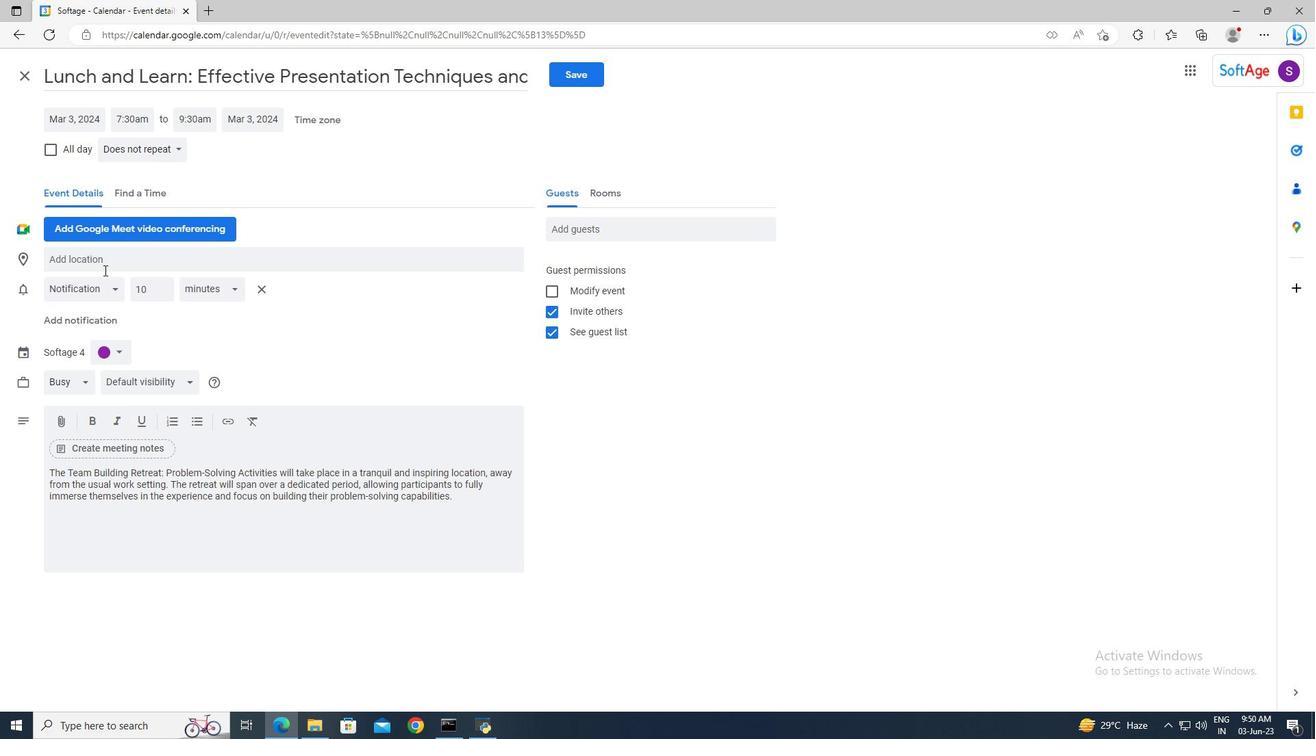 
Action: Mouse pressed left at (102, 263)
Screenshot: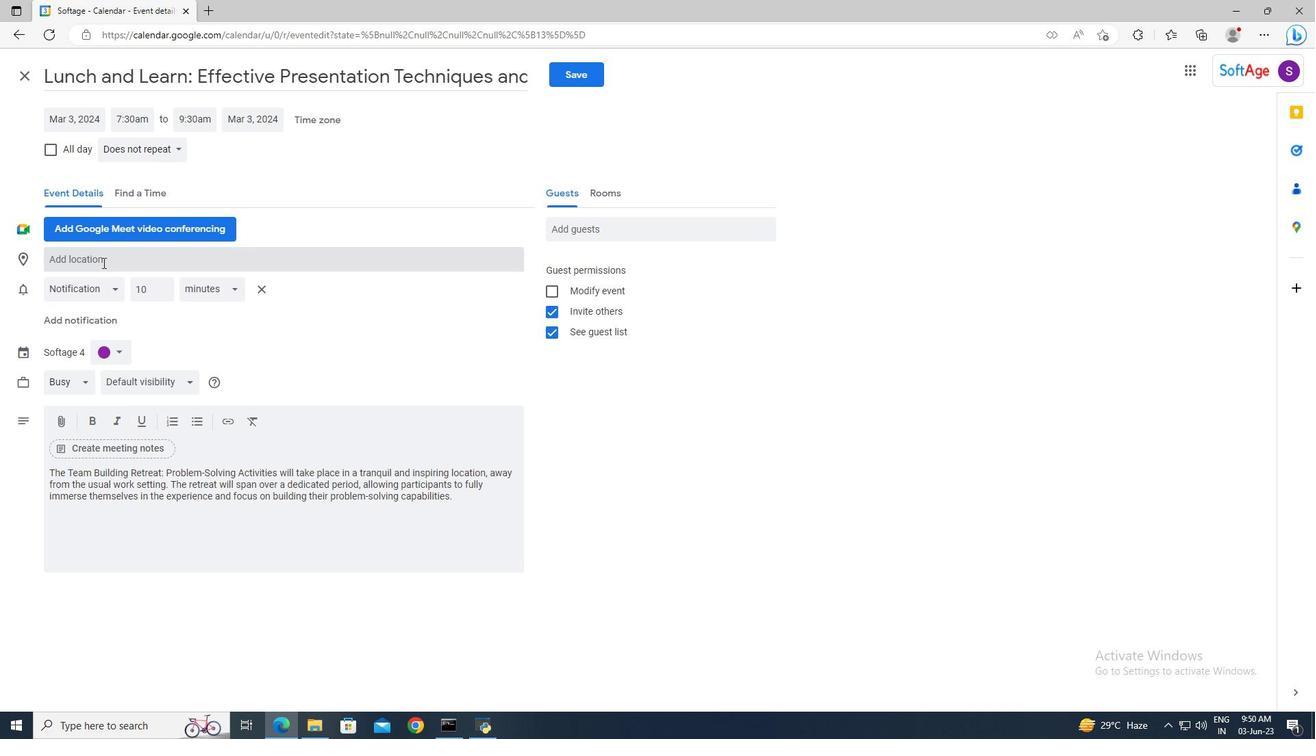 
Action: Key pressed <Key.shift>Jakarta,<Key.space><Key.shift>Indonesia
Screenshot: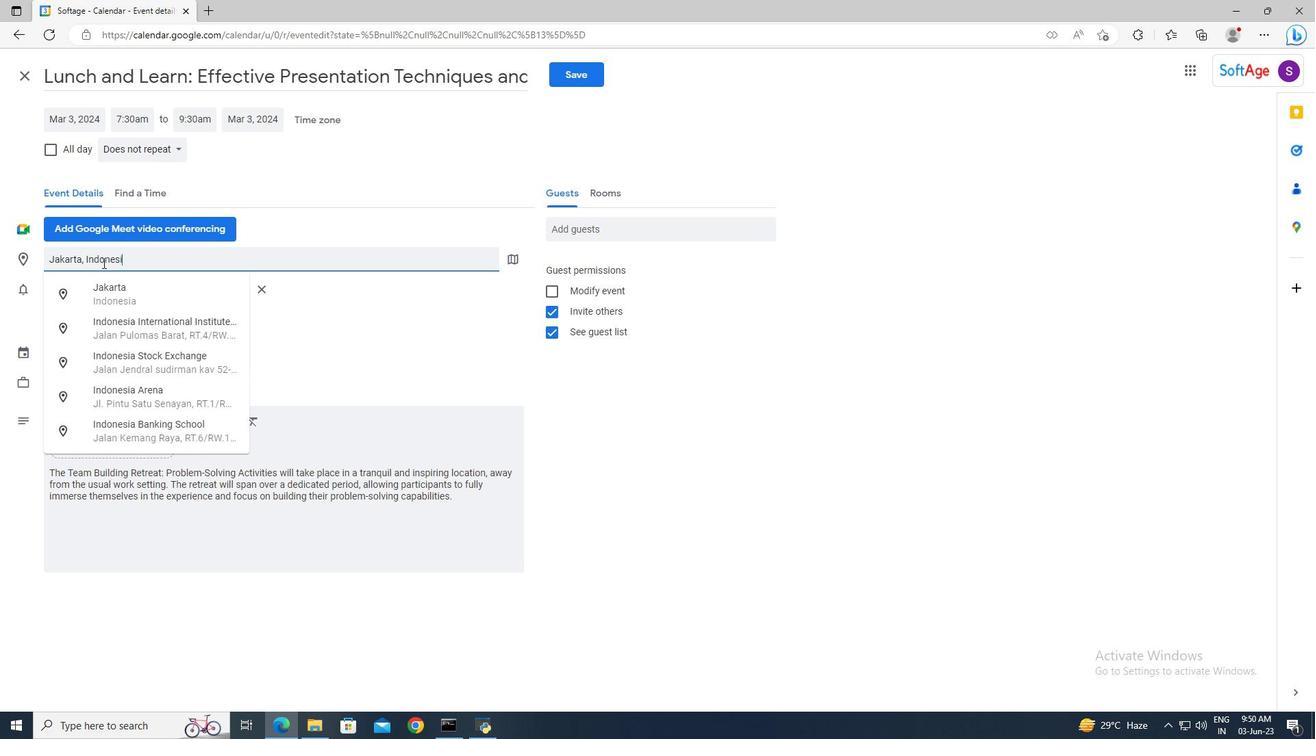 
Action: Mouse moved to (112, 289)
Screenshot: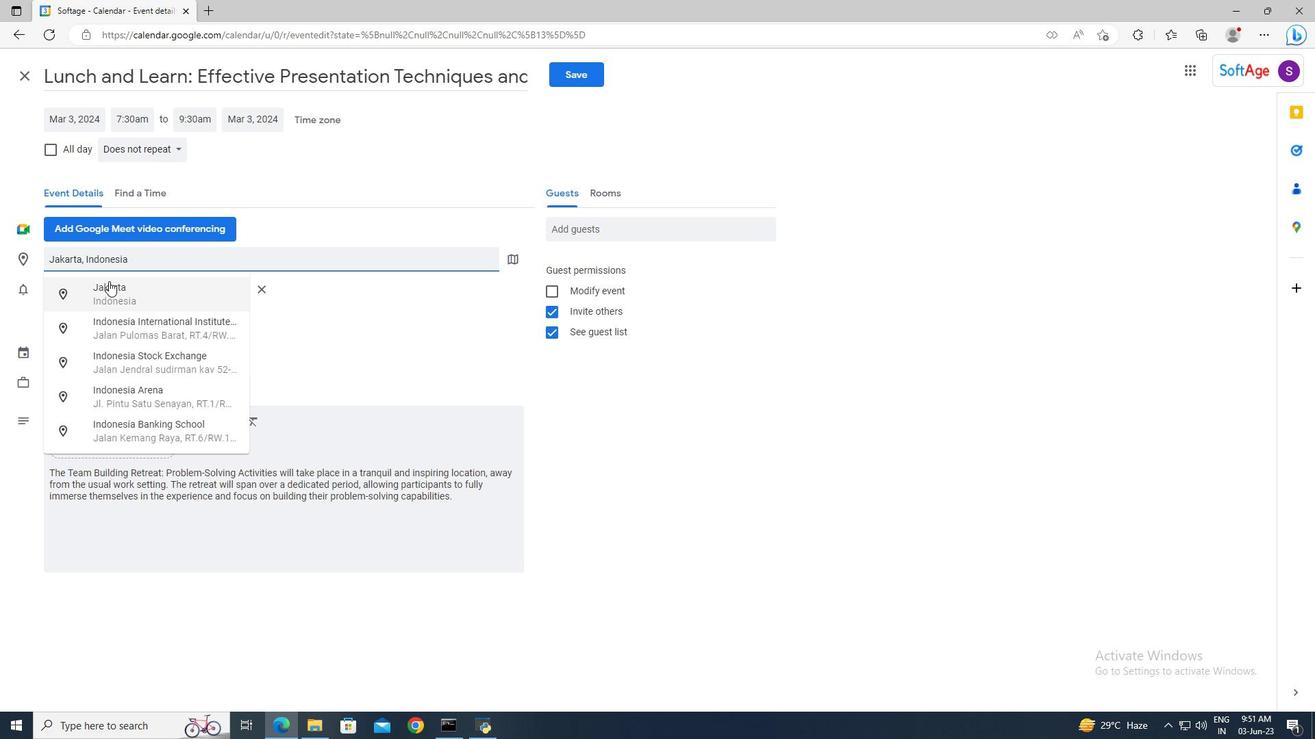 
Action: Mouse pressed left at (112, 289)
Screenshot: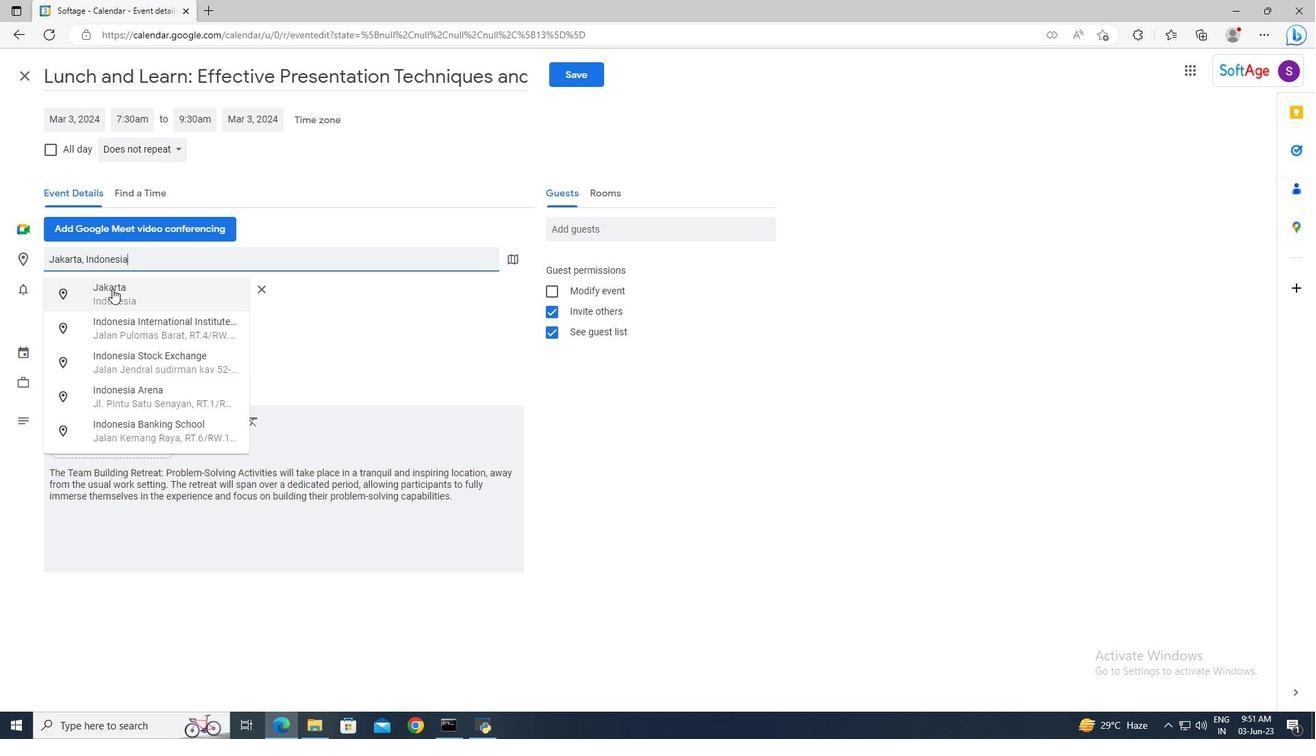 
Action: Mouse moved to (582, 227)
Screenshot: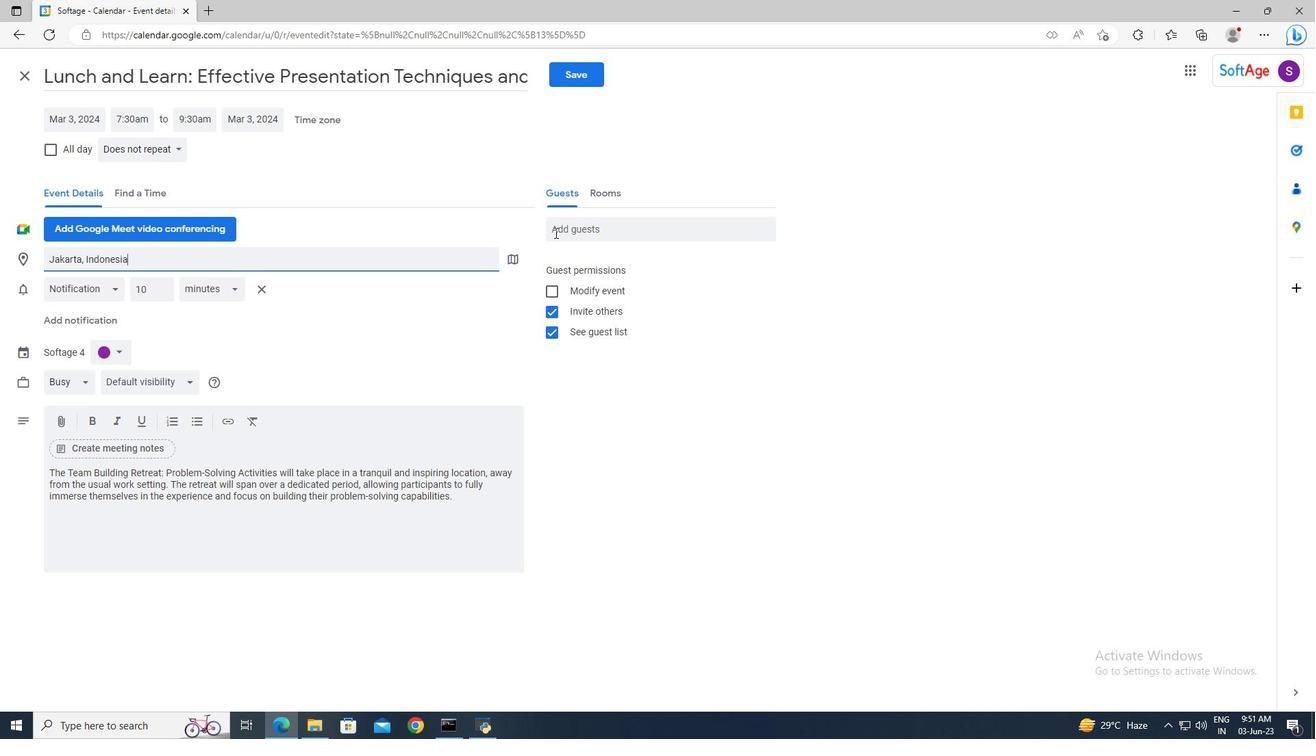 
Action: Mouse pressed left at (582, 227)
Screenshot: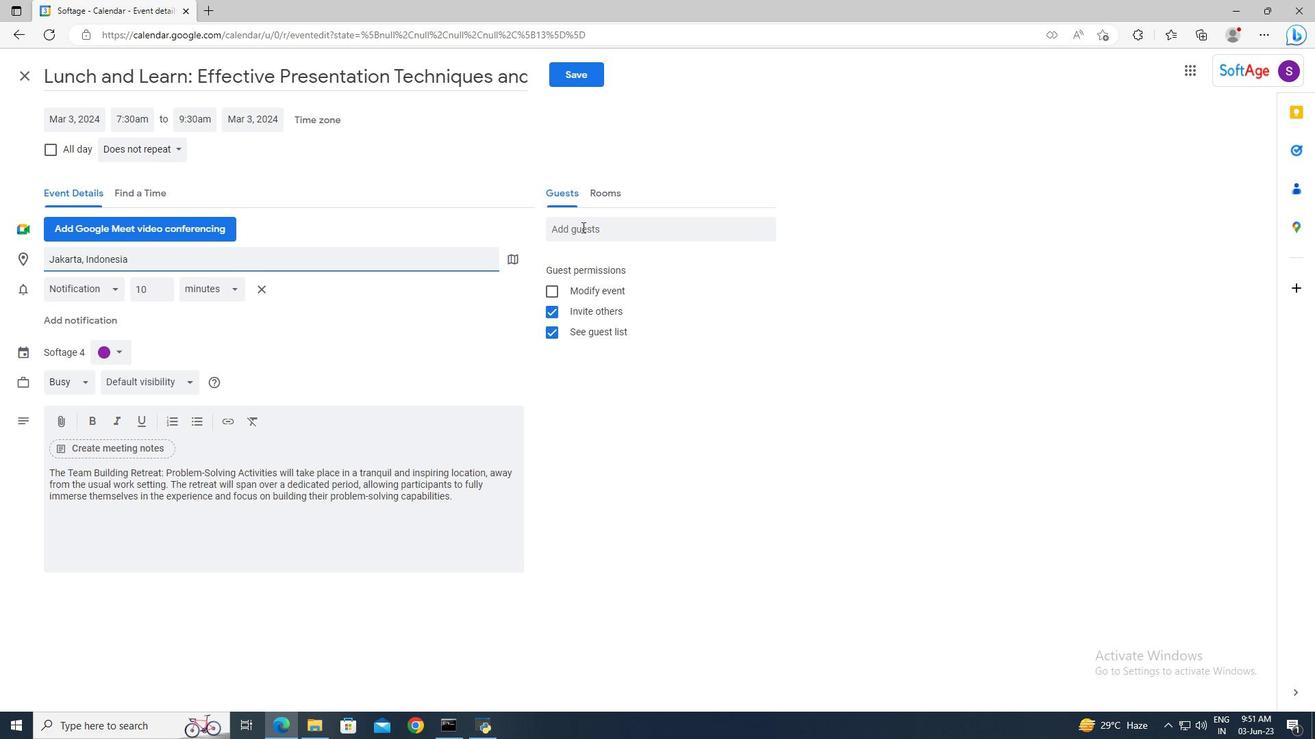 
Action: Key pressed softage.2<Key.shift>@softage.net<Key.enter>softage.3<Key.shift>@softage.net<Key.enter>
Screenshot: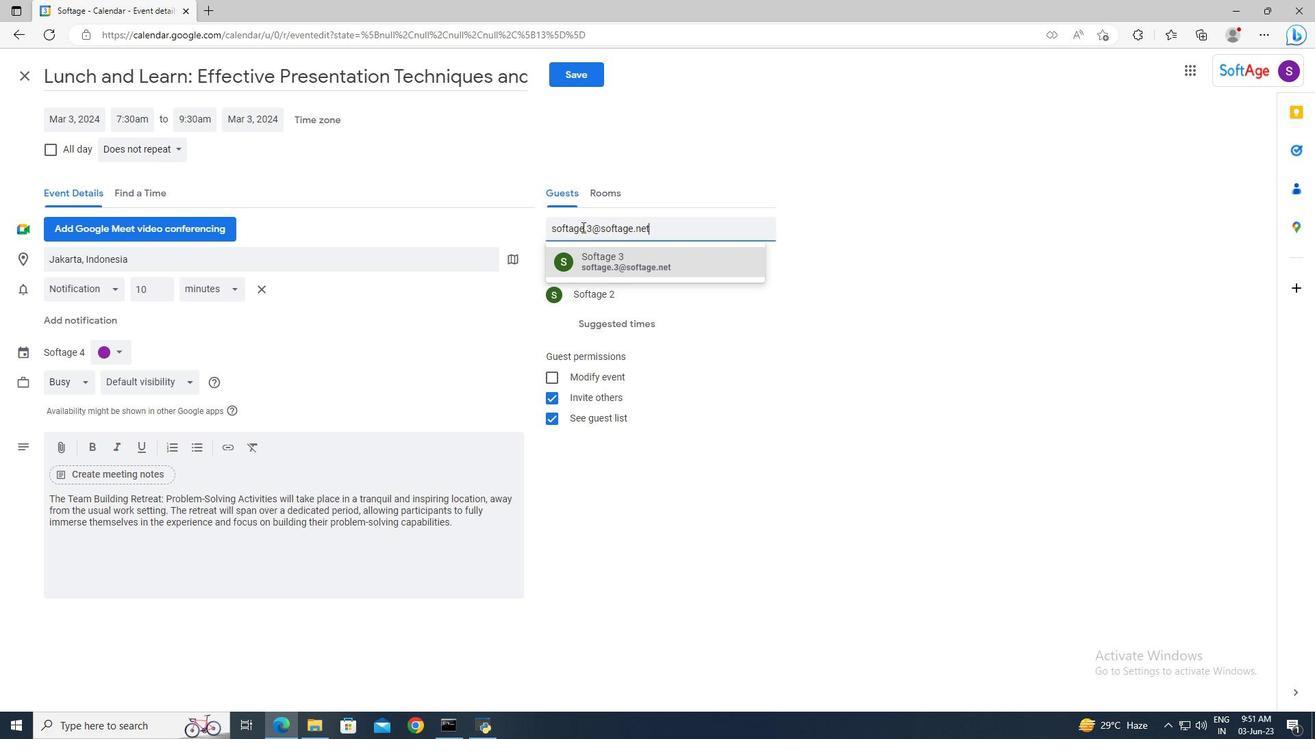 
Action: Mouse moved to (179, 147)
Screenshot: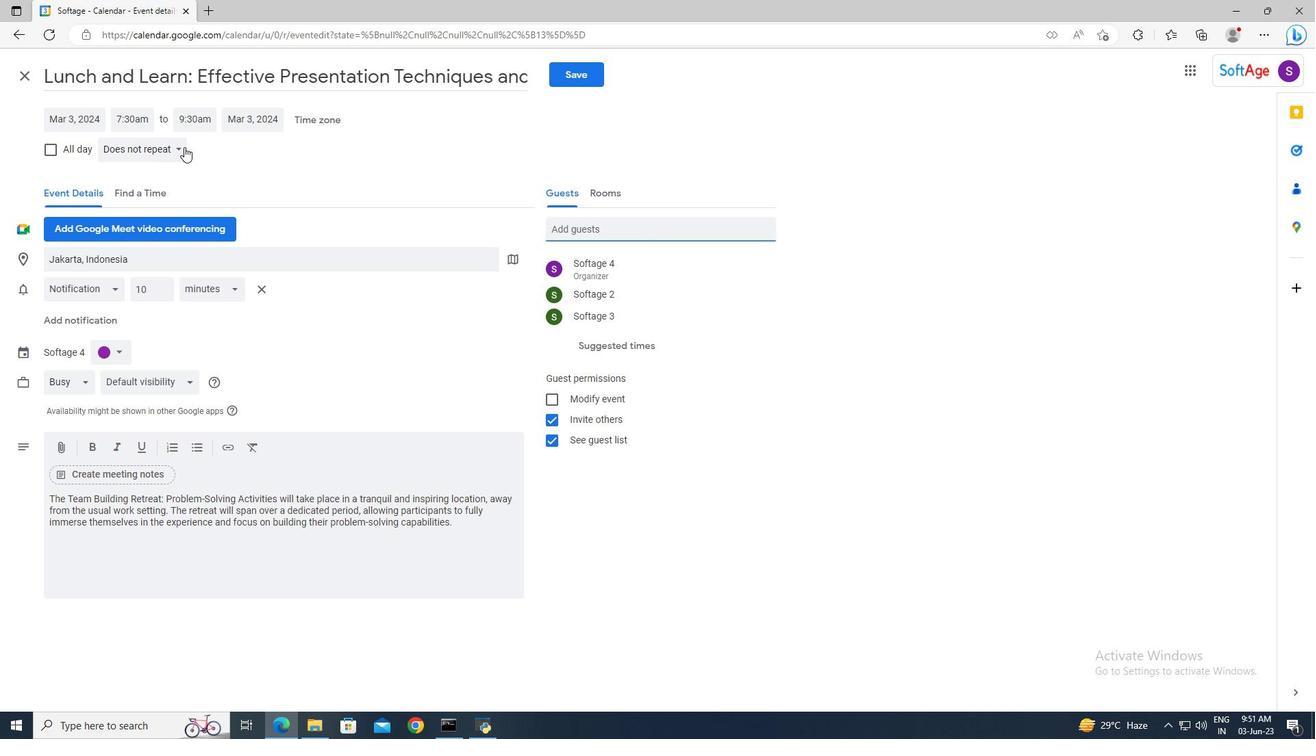 
Action: Mouse pressed left at (179, 147)
Screenshot: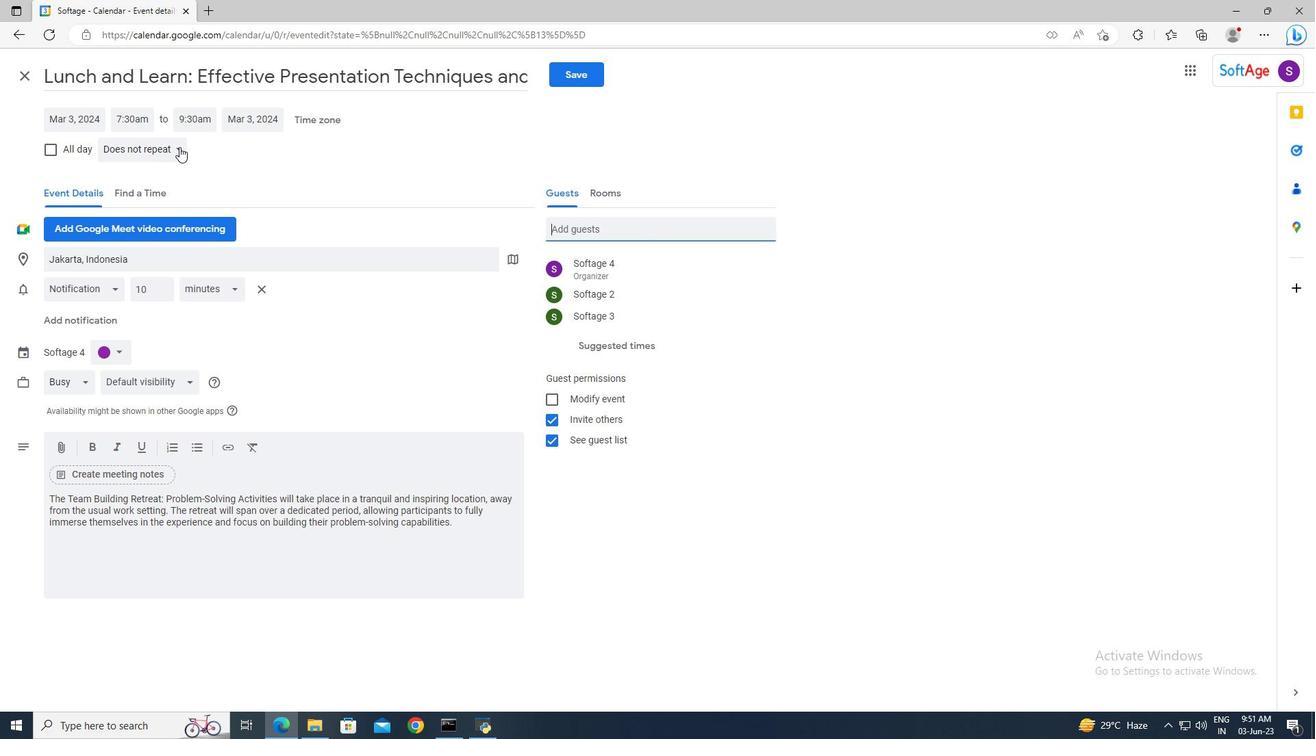 
Action: Mouse moved to (180, 169)
Screenshot: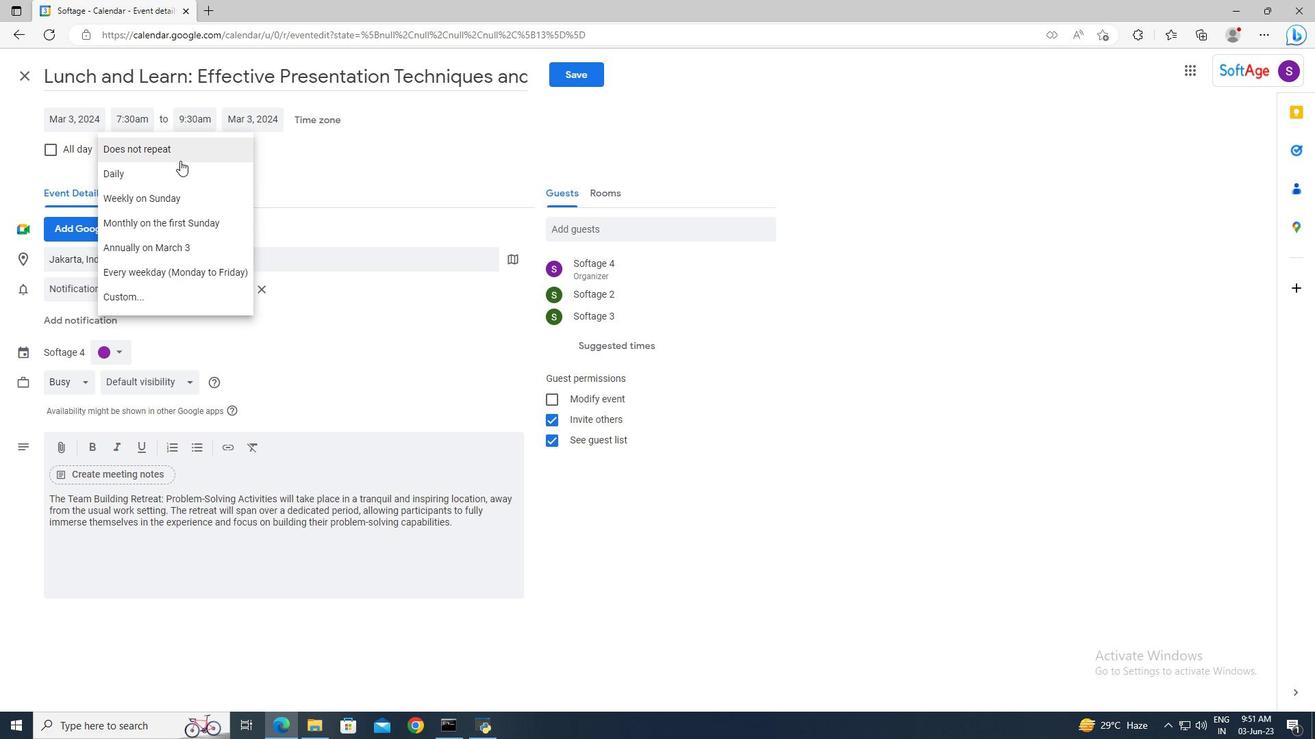 
Action: Mouse pressed left at (180, 169)
Screenshot: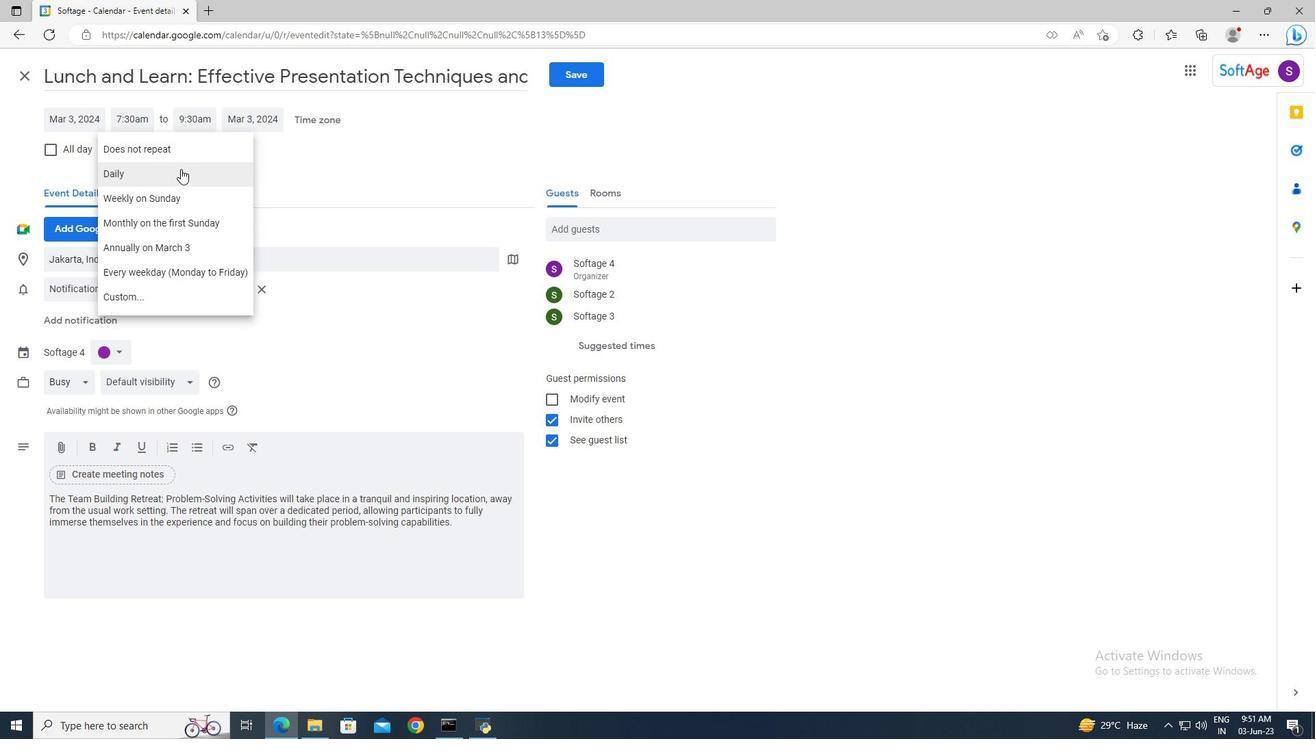 
Action: Mouse moved to (563, 64)
Screenshot: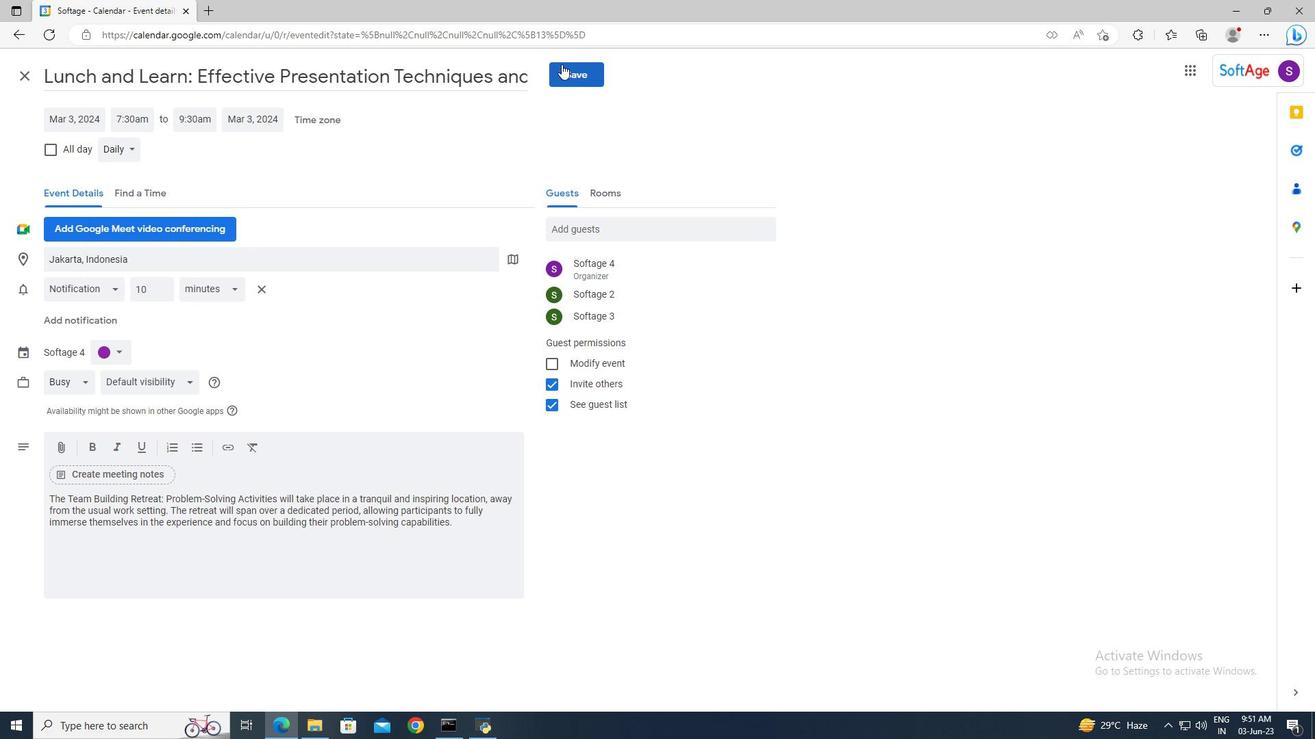 
Action: Mouse pressed left at (563, 64)
Screenshot: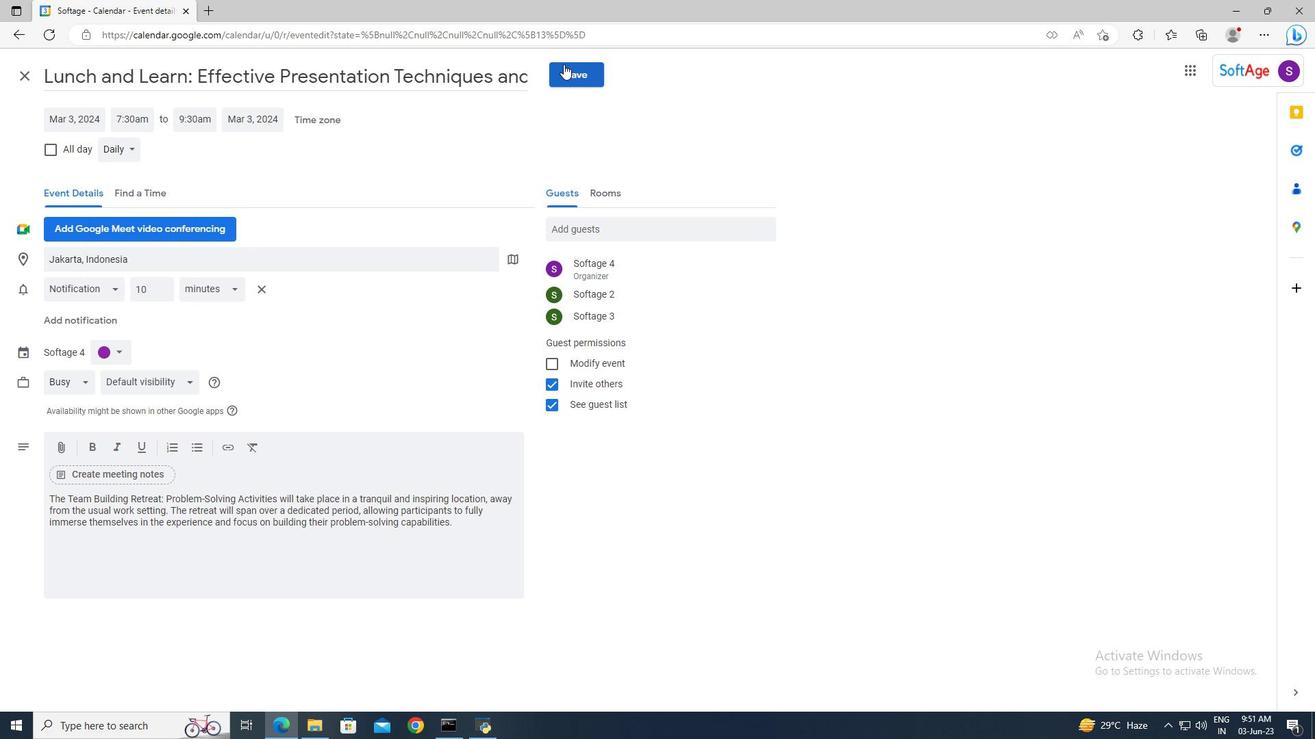 
Action: Mouse moved to (779, 413)
Screenshot: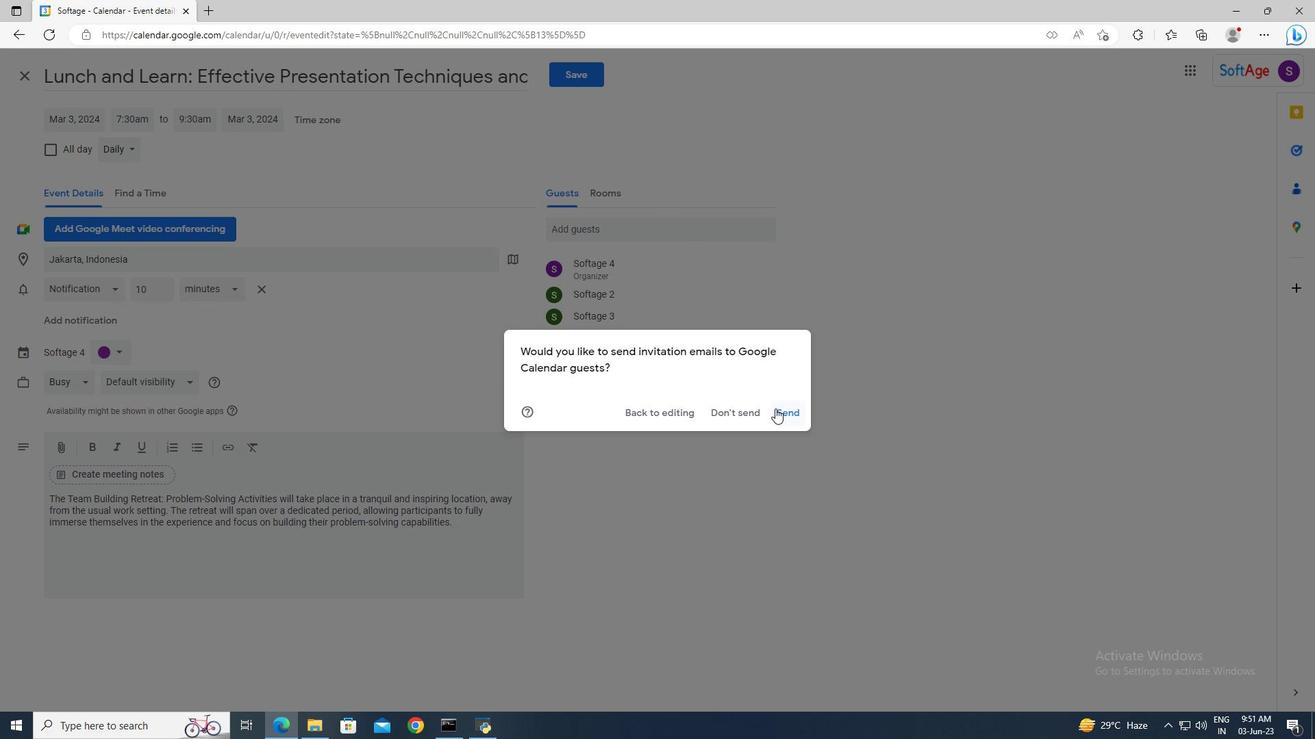 
Action: Mouse pressed left at (779, 413)
Screenshot: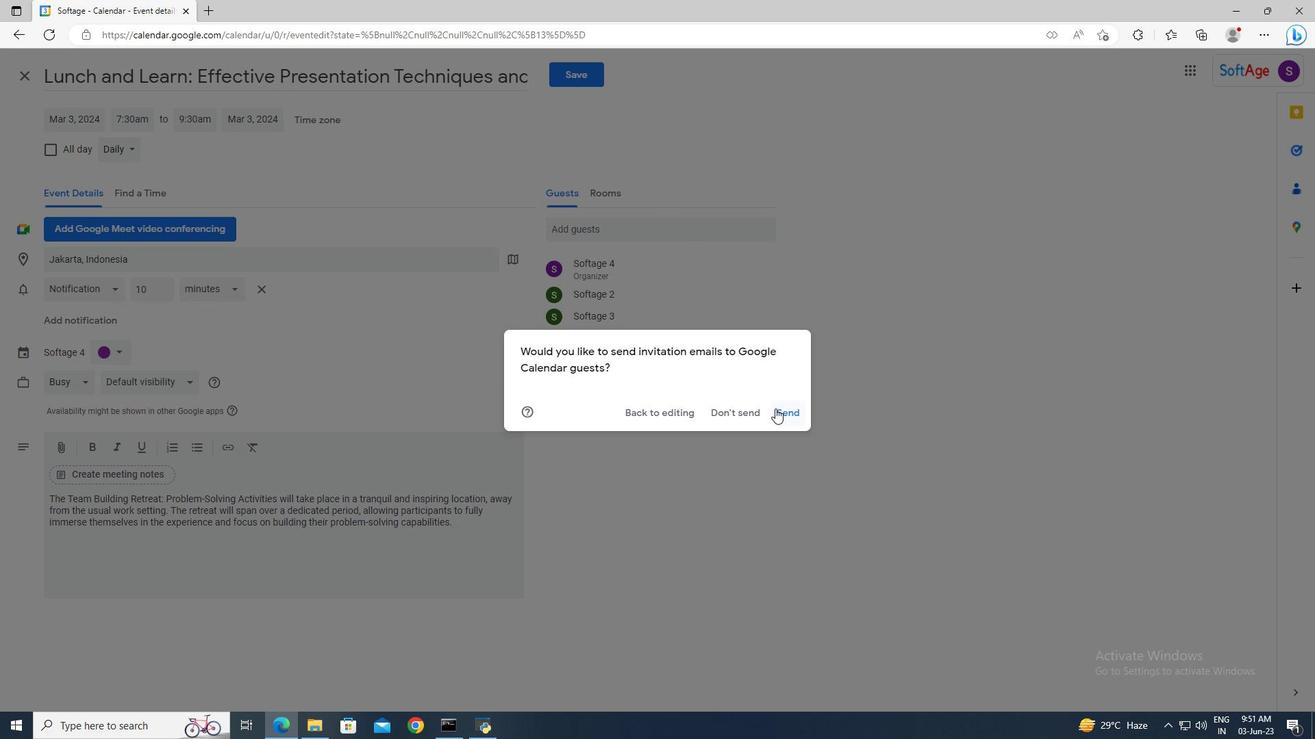 
